 Task: Create a due date automation trigger when advanced on, on the tuesday after a card is due add fields without custom field "Resume" set to a date less than 1 days from now at 11:00 AM.
Action: Mouse moved to (1043, 317)
Screenshot: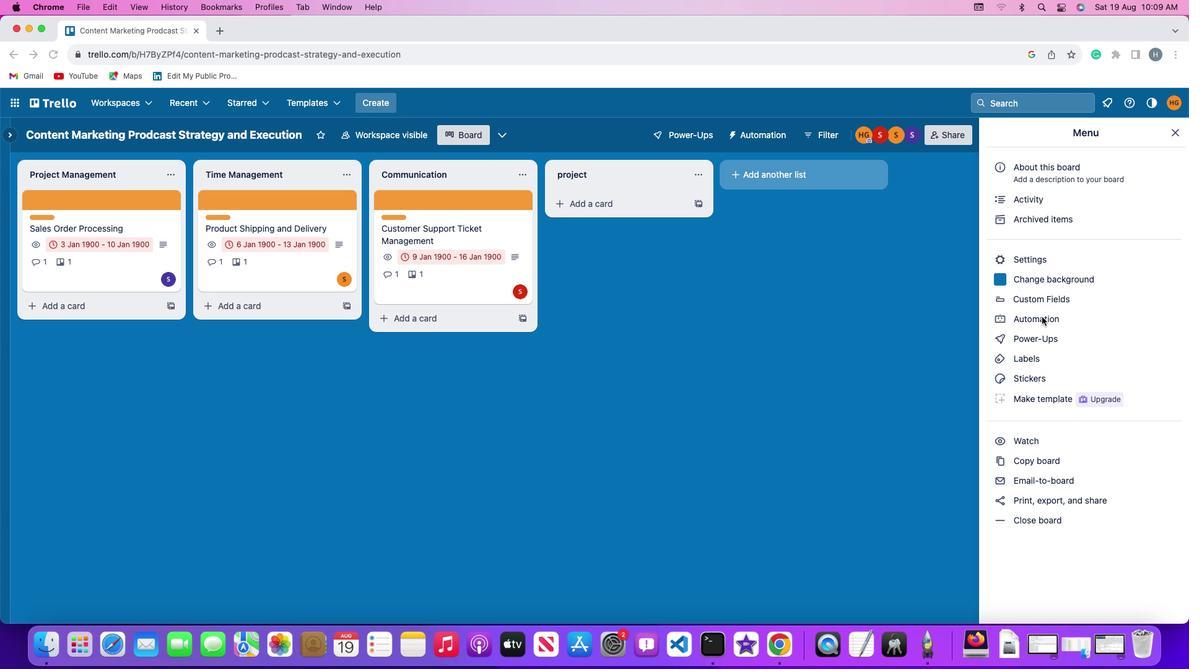 
Action: Mouse pressed left at (1043, 317)
Screenshot: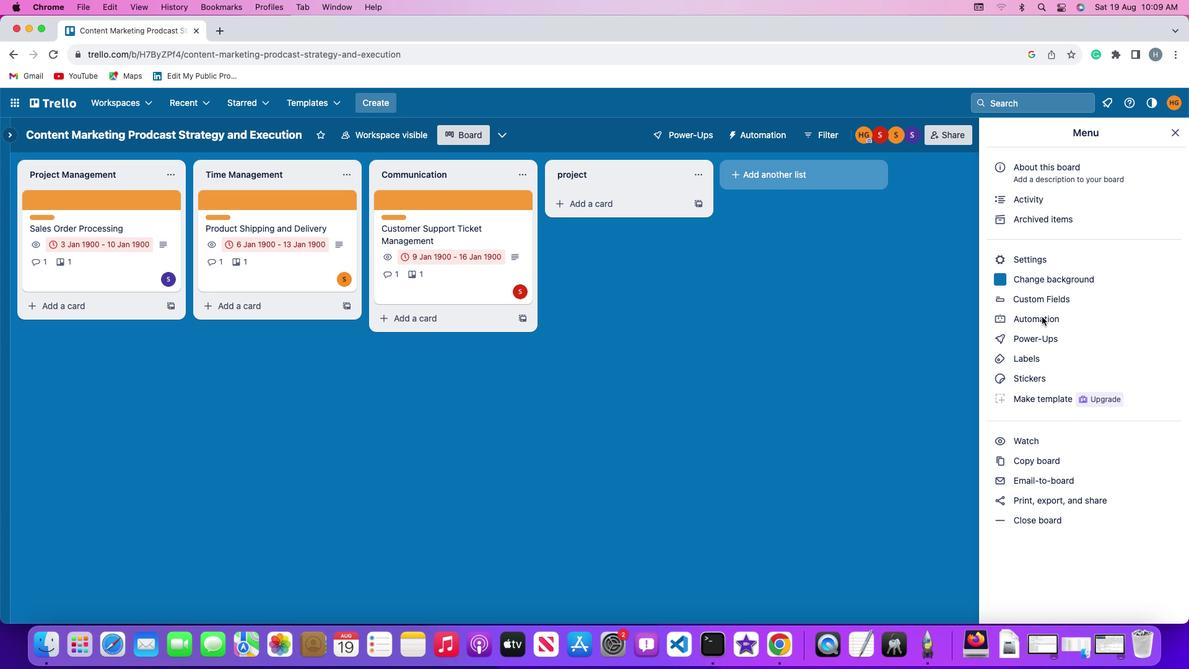 
Action: Mouse pressed left at (1043, 317)
Screenshot: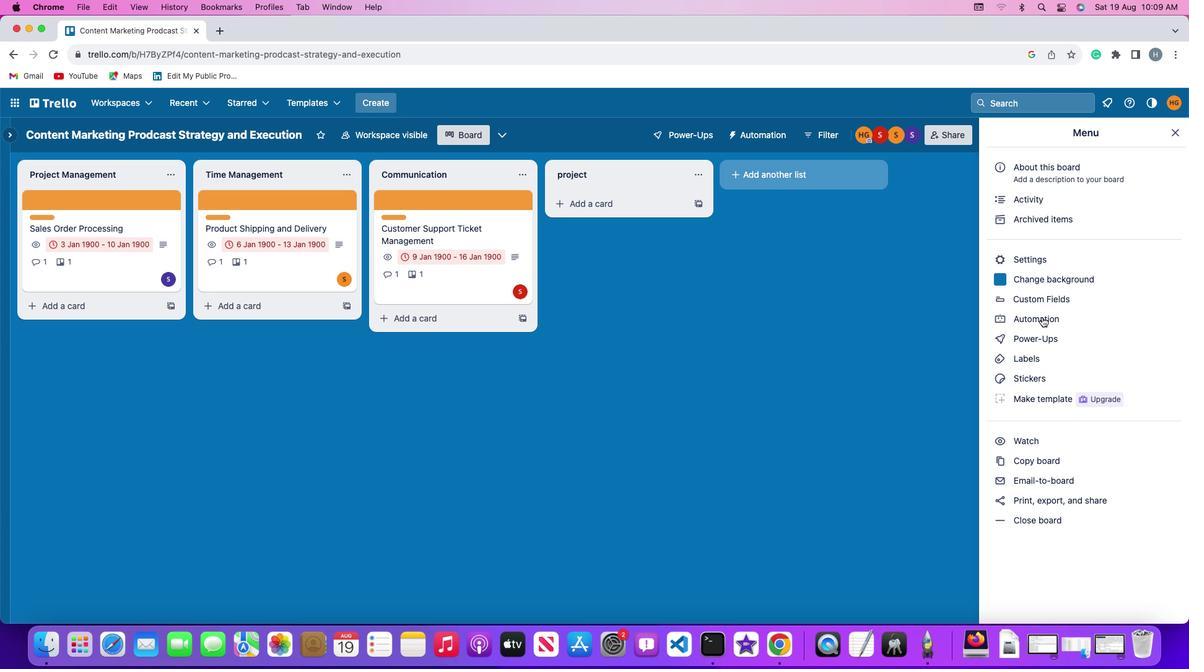 
Action: Mouse moved to (77, 299)
Screenshot: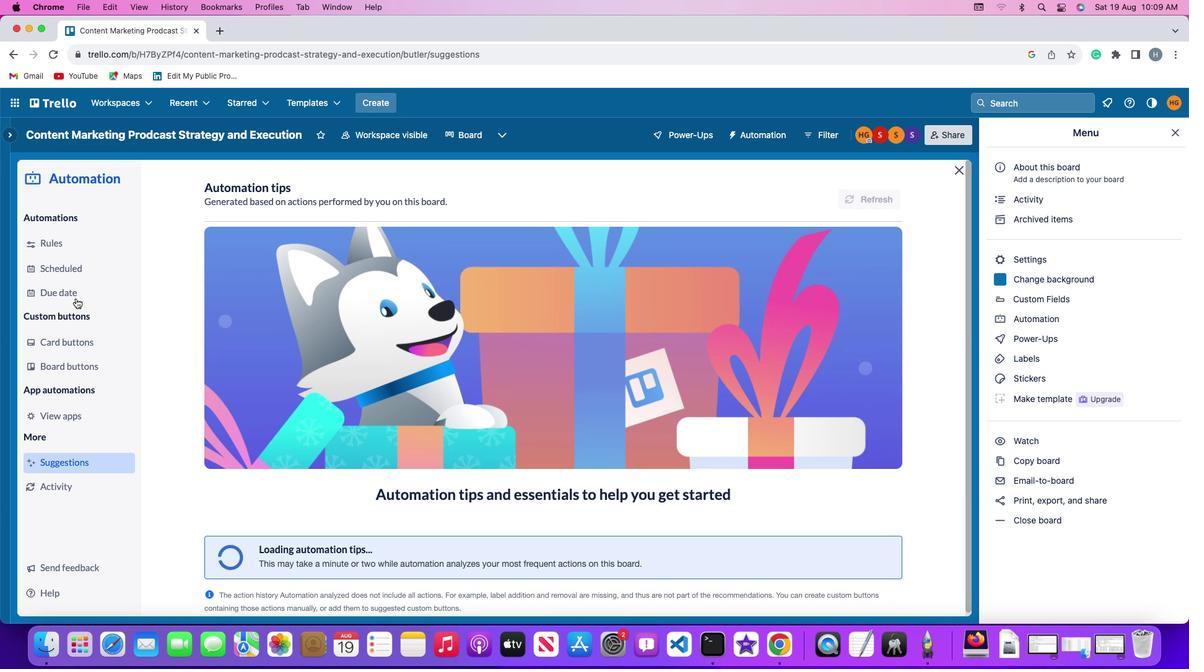 
Action: Mouse pressed left at (77, 299)
Screenshot: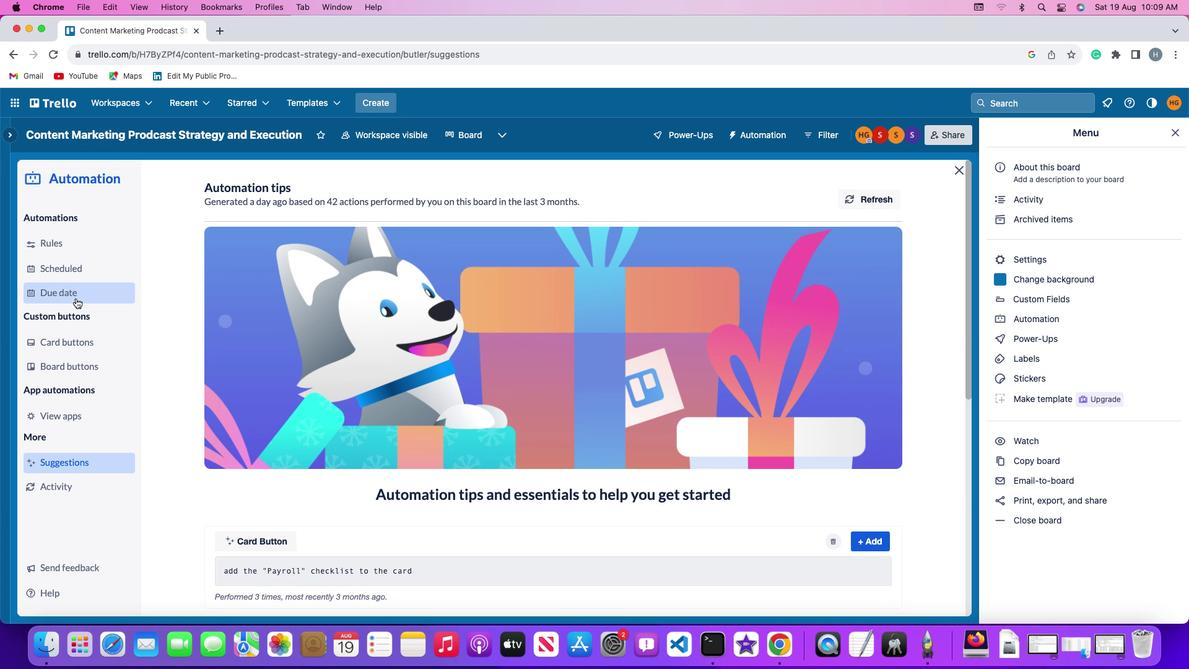 
Action: Mouse moved to (809, 193)
Screenshot: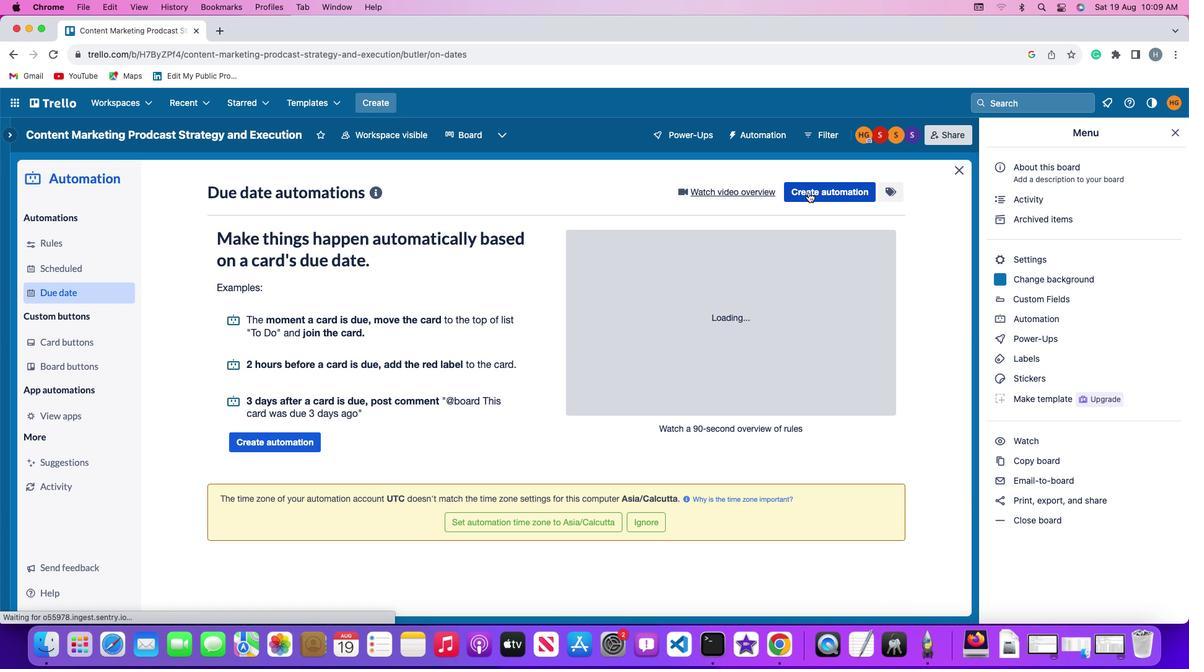 
Action: Mouse pressed left at (809, 193)
Screenshot: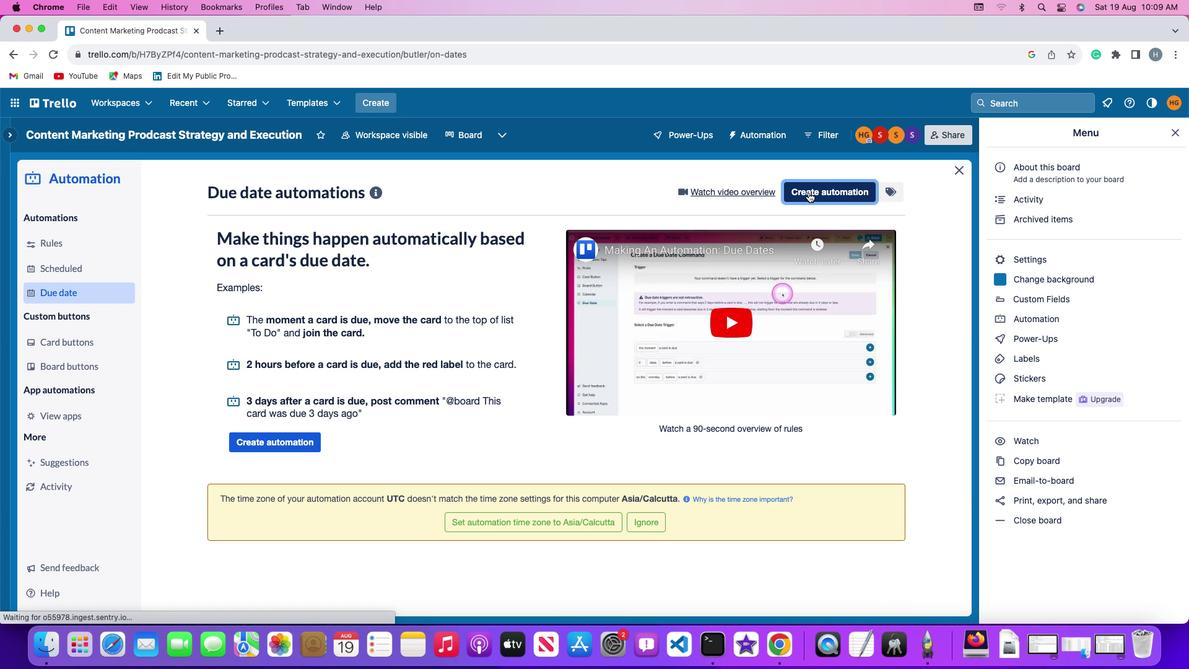 
Action: Mouse moved to (241, 311)
Screenshot: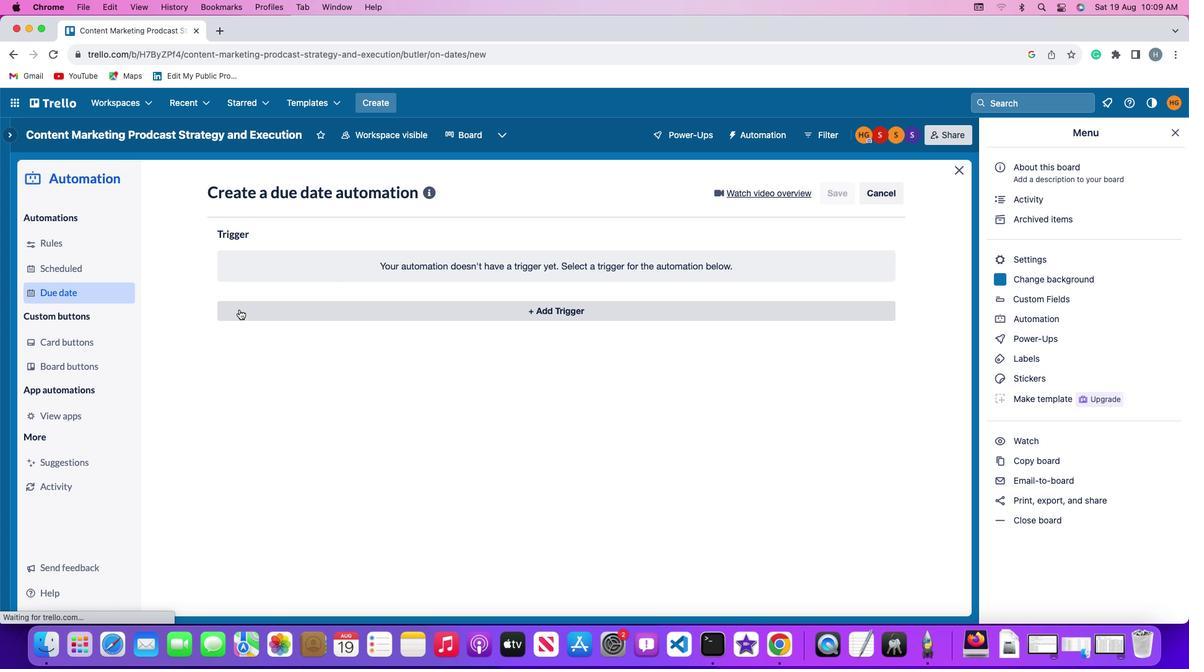 
Action: Mouse pressed left at (241, 311)
Screenshot: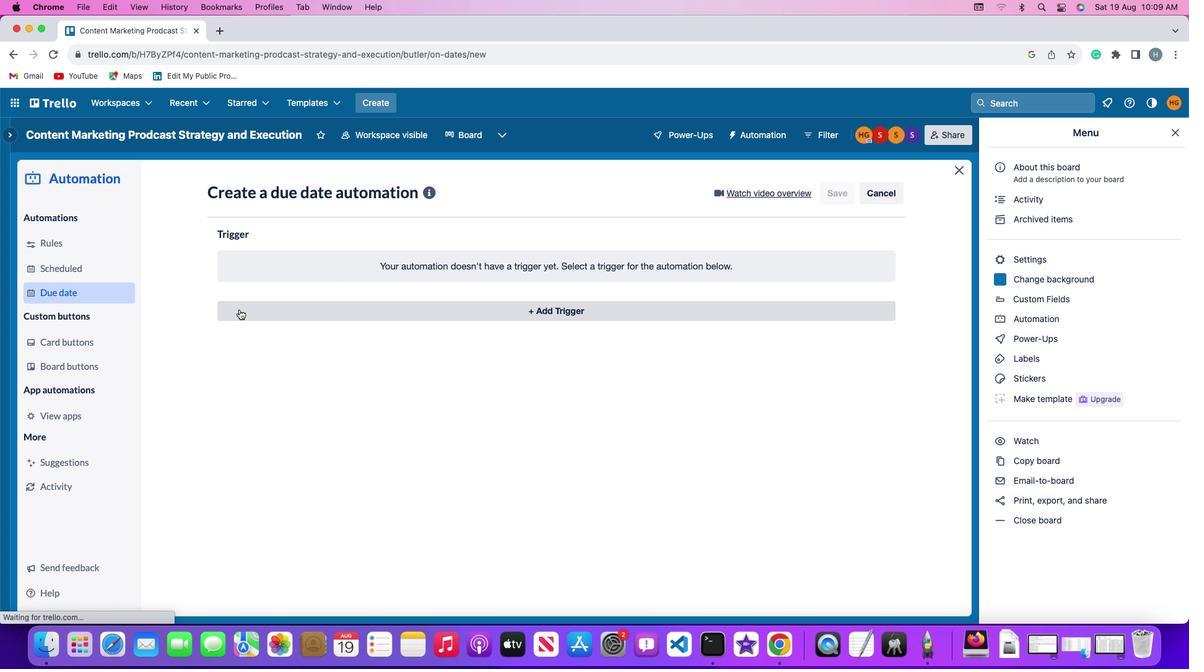 
Action: Mouse moved to (270, 540)
Screenshot: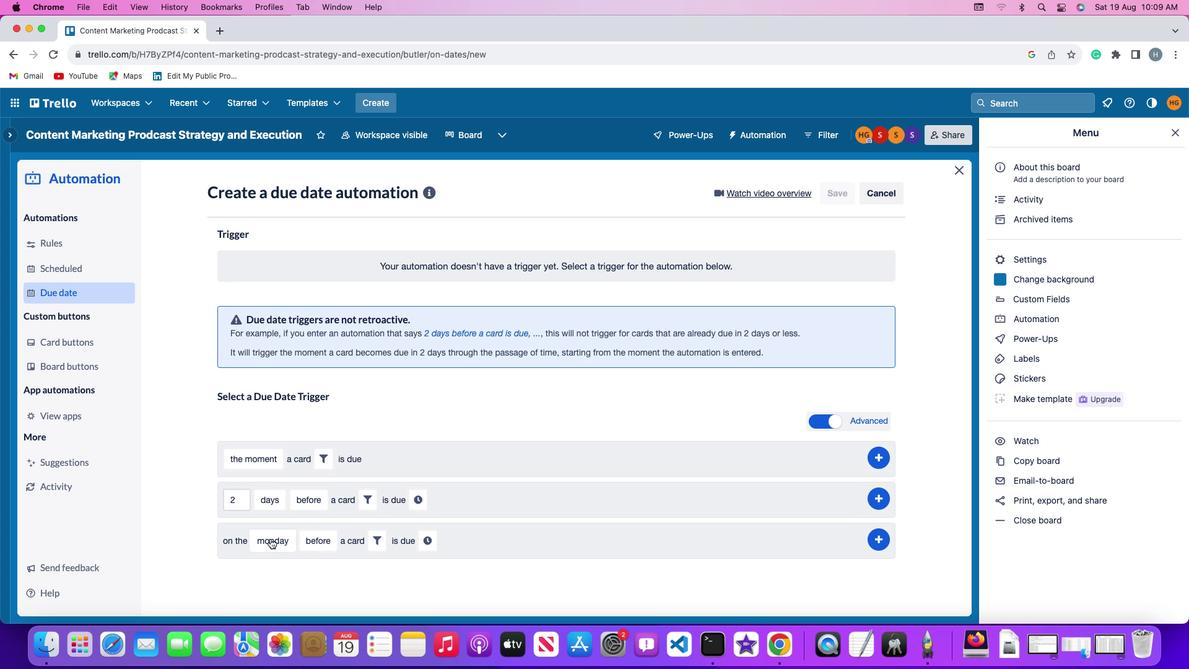 
Action: Mouse pressed left at (270, 540)
Screenshot: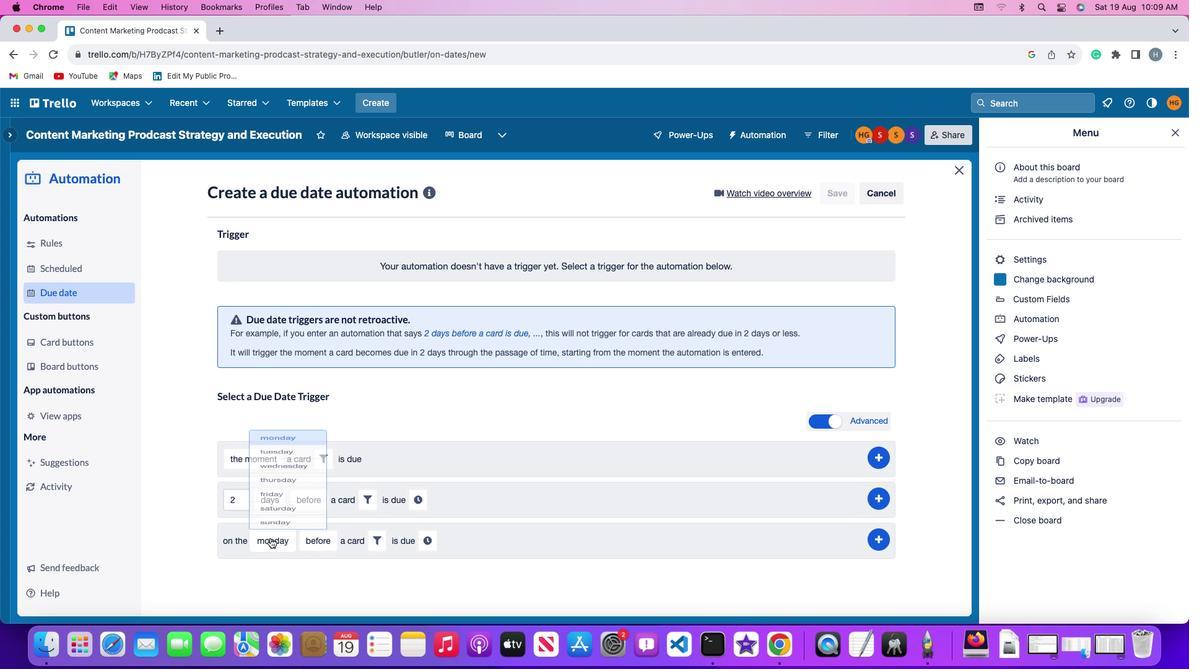 
Action: Mouse moved to (296, 400)
Screenshot: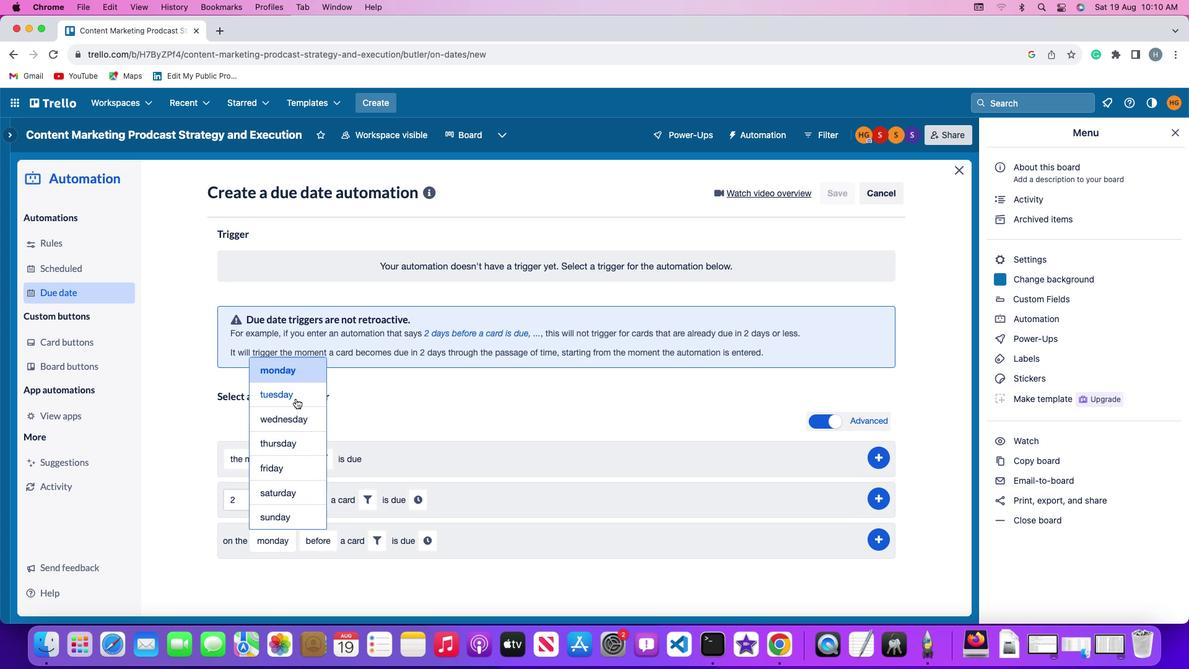 
Action: Mouse pressed left at (296, 400)
Screenshot: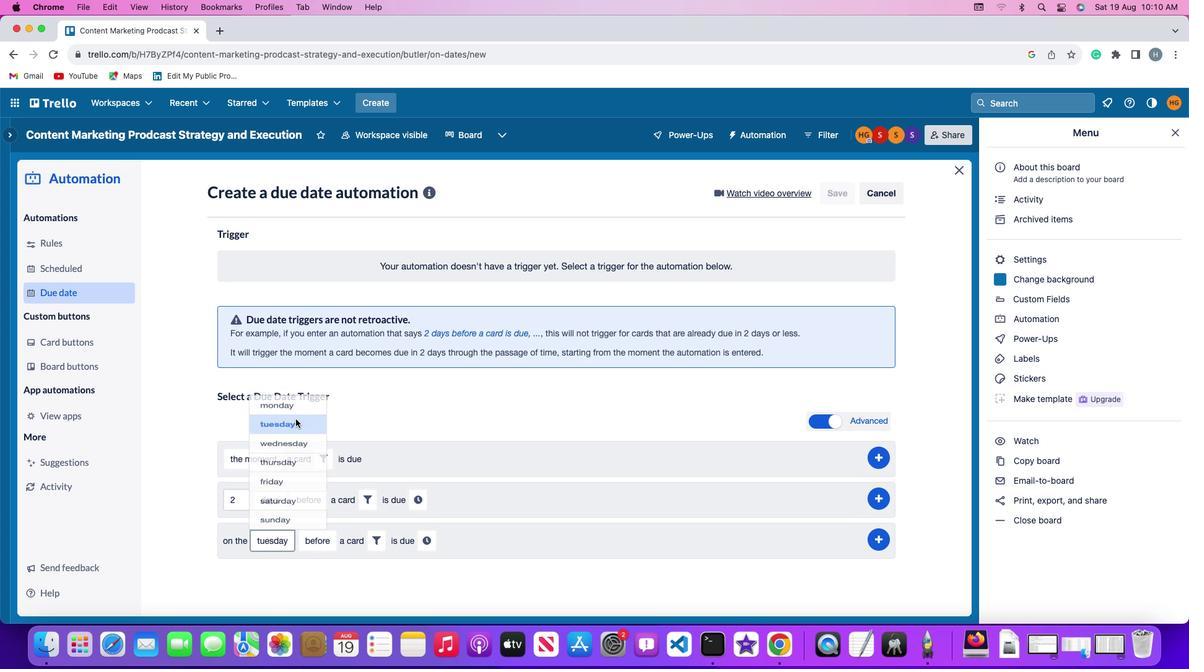 
Action: Mouse moved to (313, 536)
Screenshot: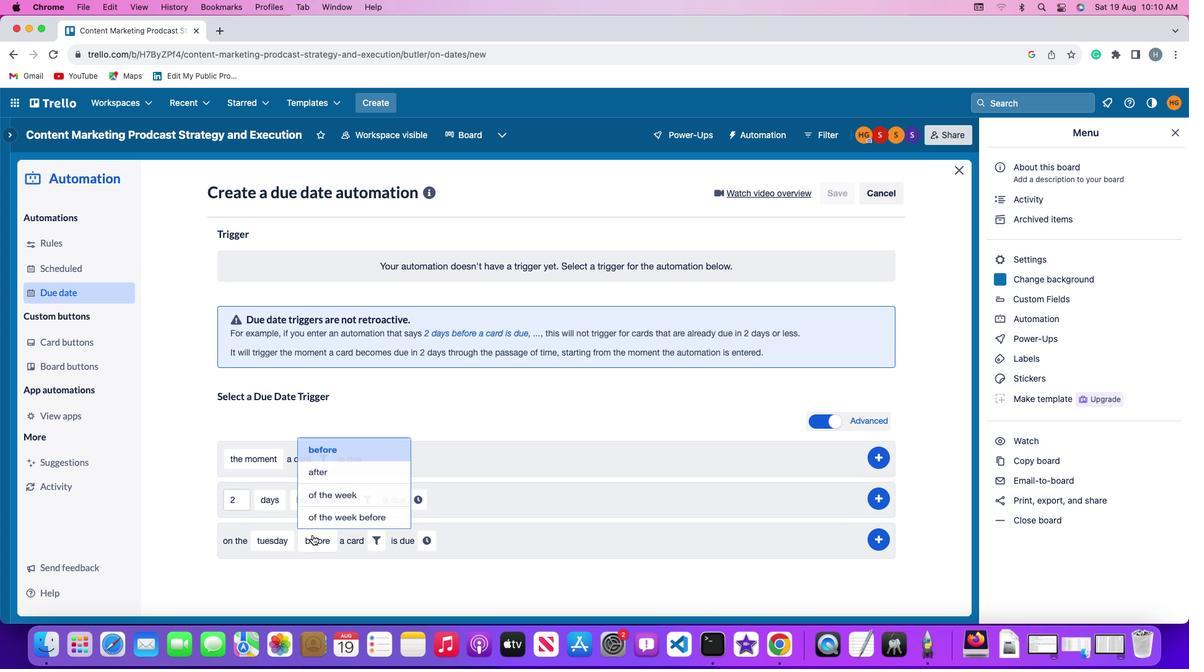 
Action: Mouse pressed left at (313, 536)
Screenshot: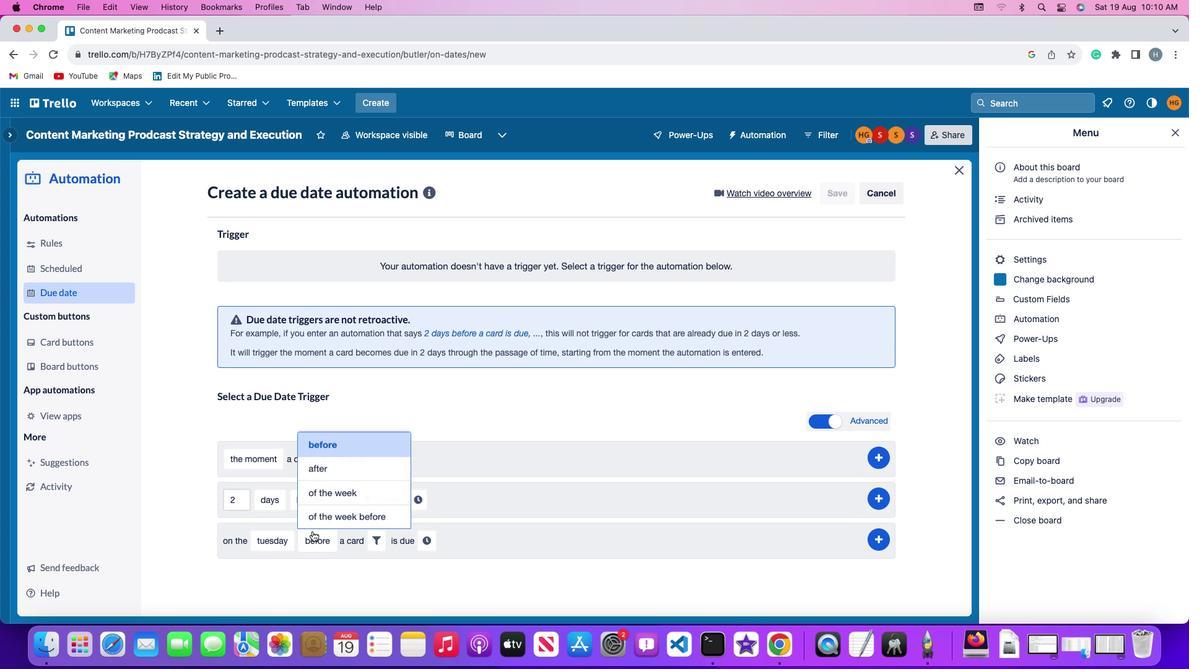 
Action: Mouse moved to (337, 469)
Screenshot: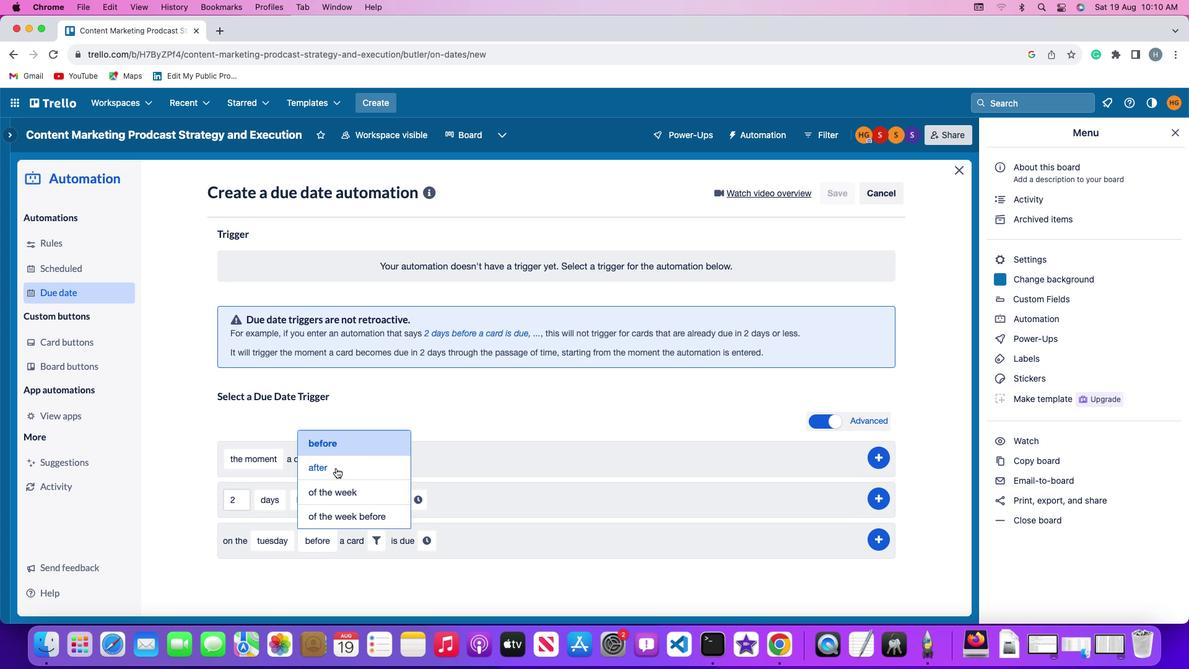 
Action: Mouse pressed left at (337, 469)
Screenshot: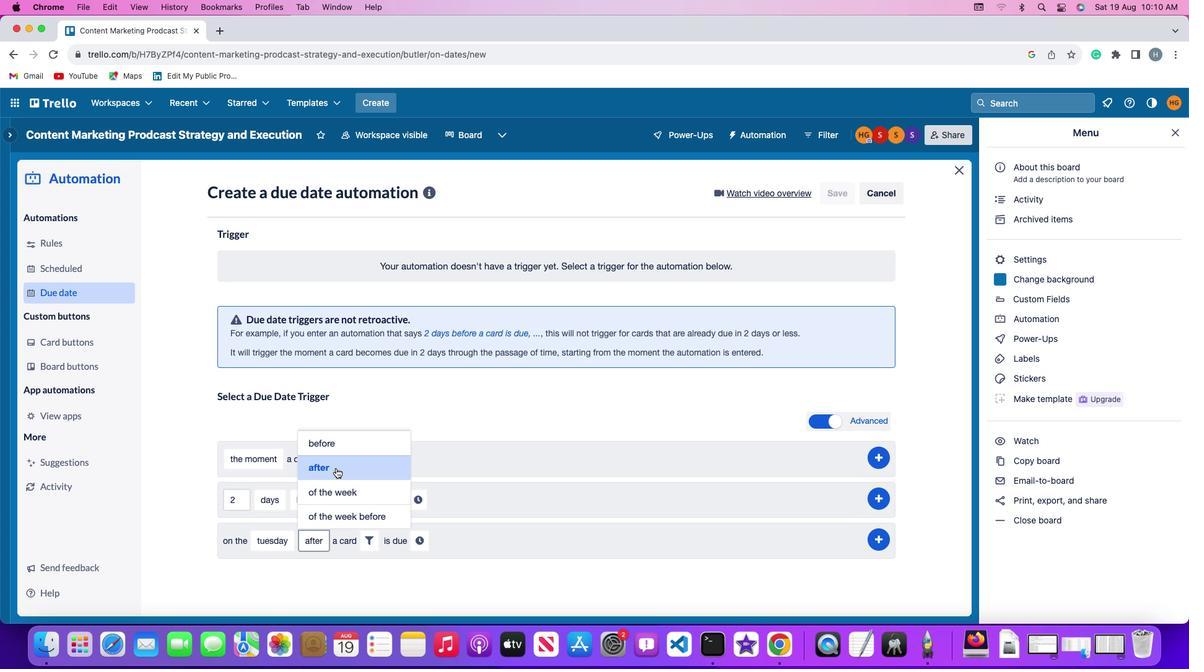 
Action: Mouse moved to (378, 539)
Screenshot: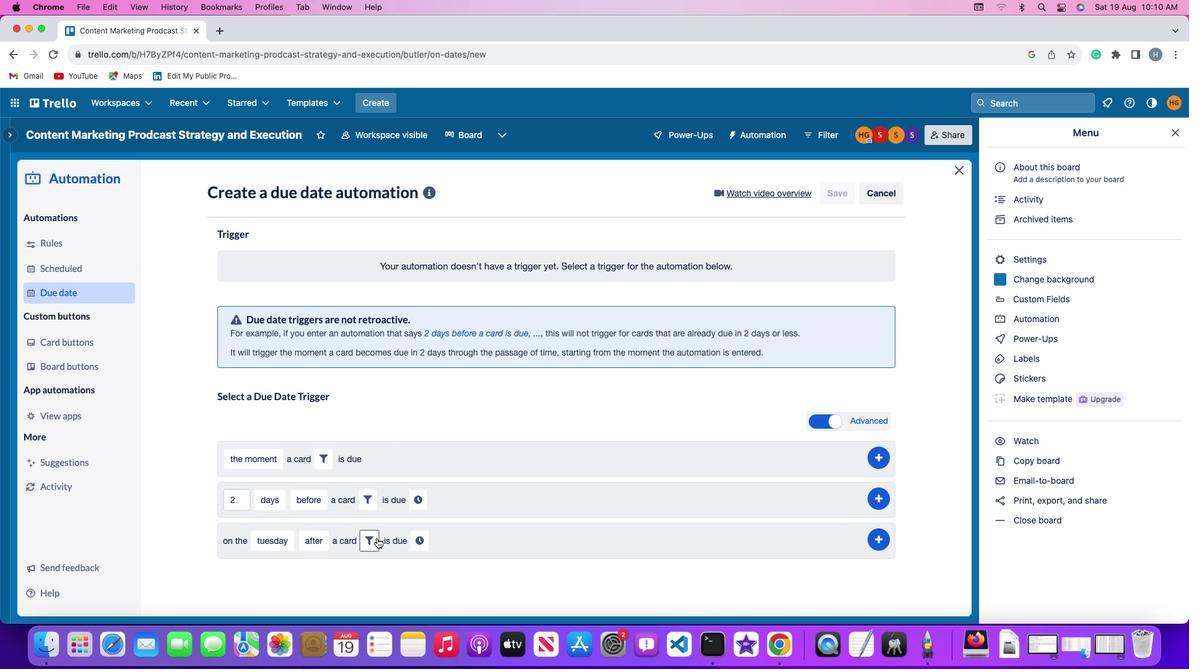 
Action: Mouse pressed left at (378, 539)
Screenshot: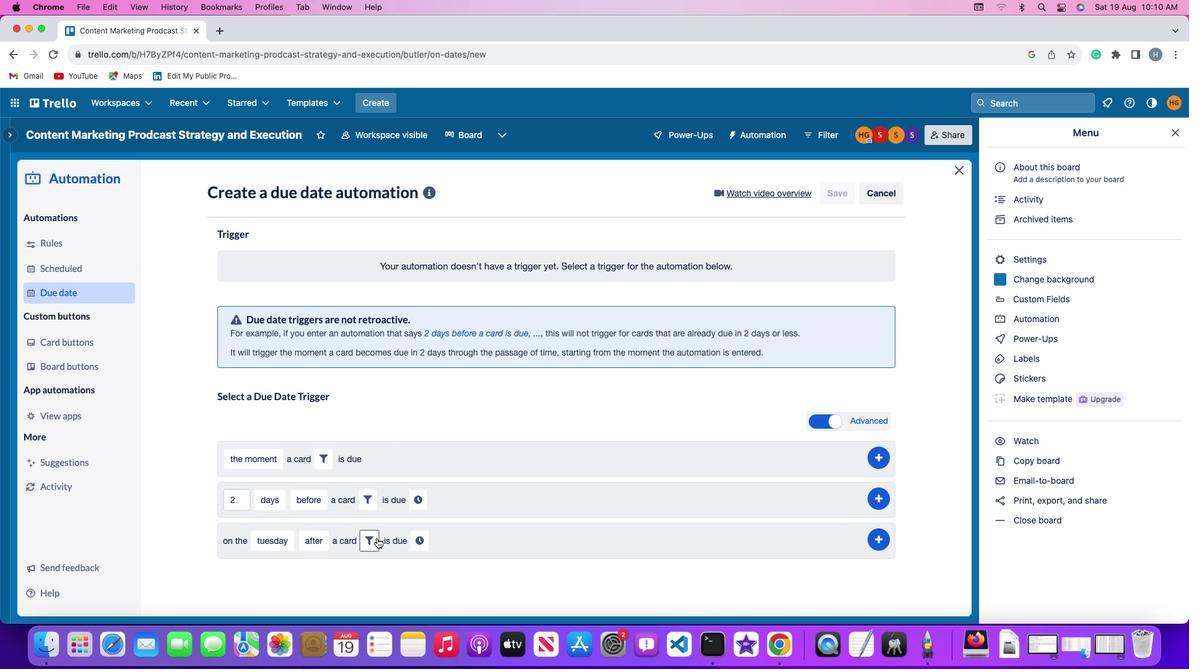 
Action: Mouse moved to (558, 584)
Screenshot: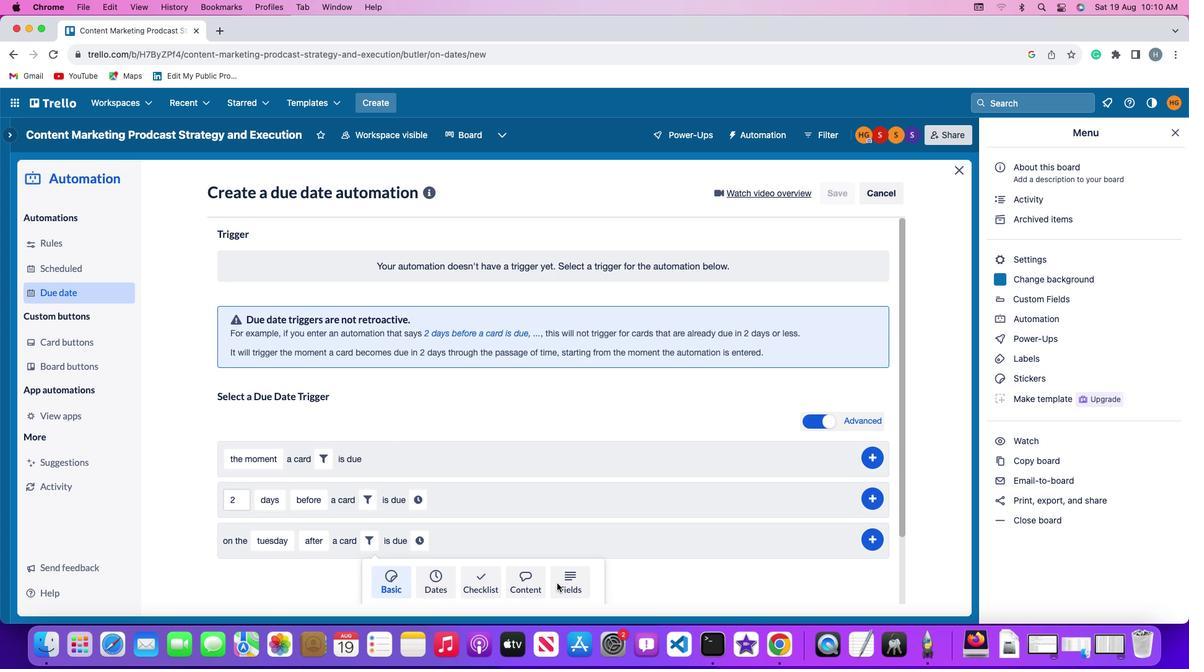 
Action: Mouse pressed left at (558, 584)
Screenshot: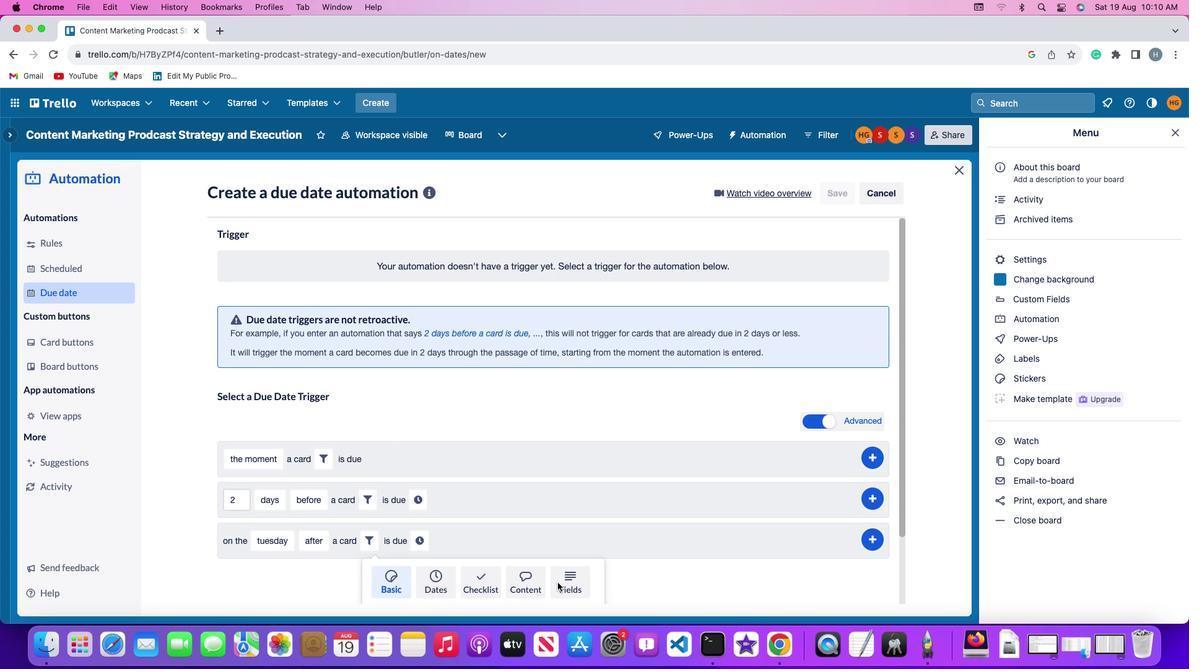 
Action: Mouse moved to (335, 576)
Screenshot: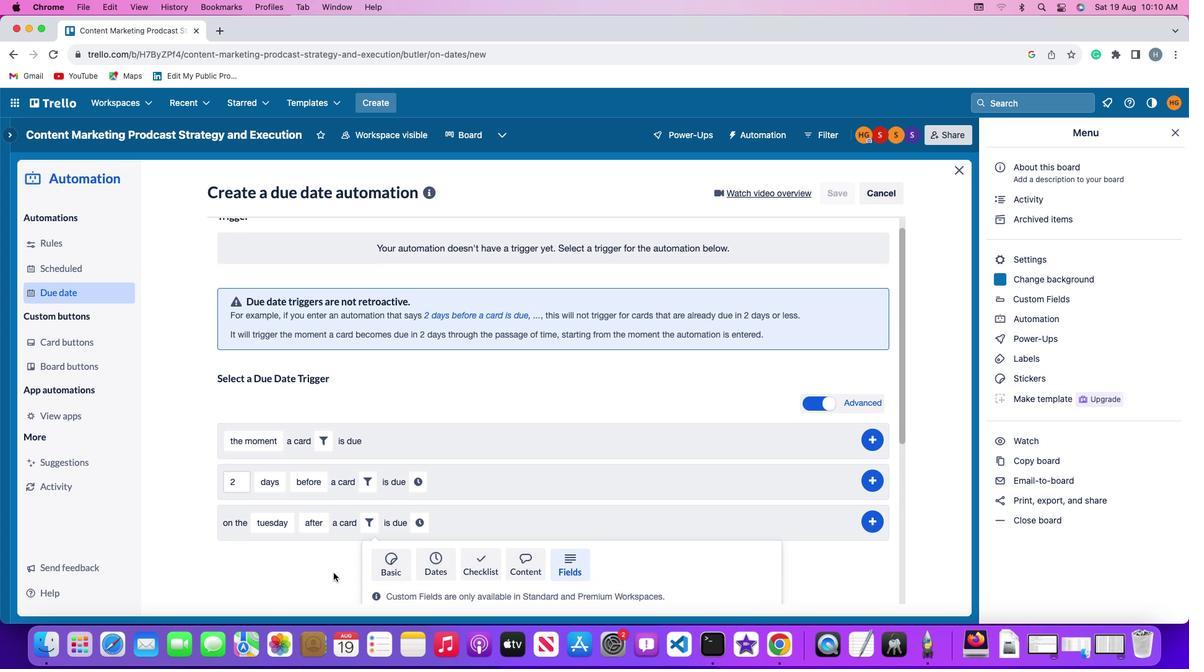 
Action: Mouse scrolled (335, 576) with delta (1, 0)
Screenshot: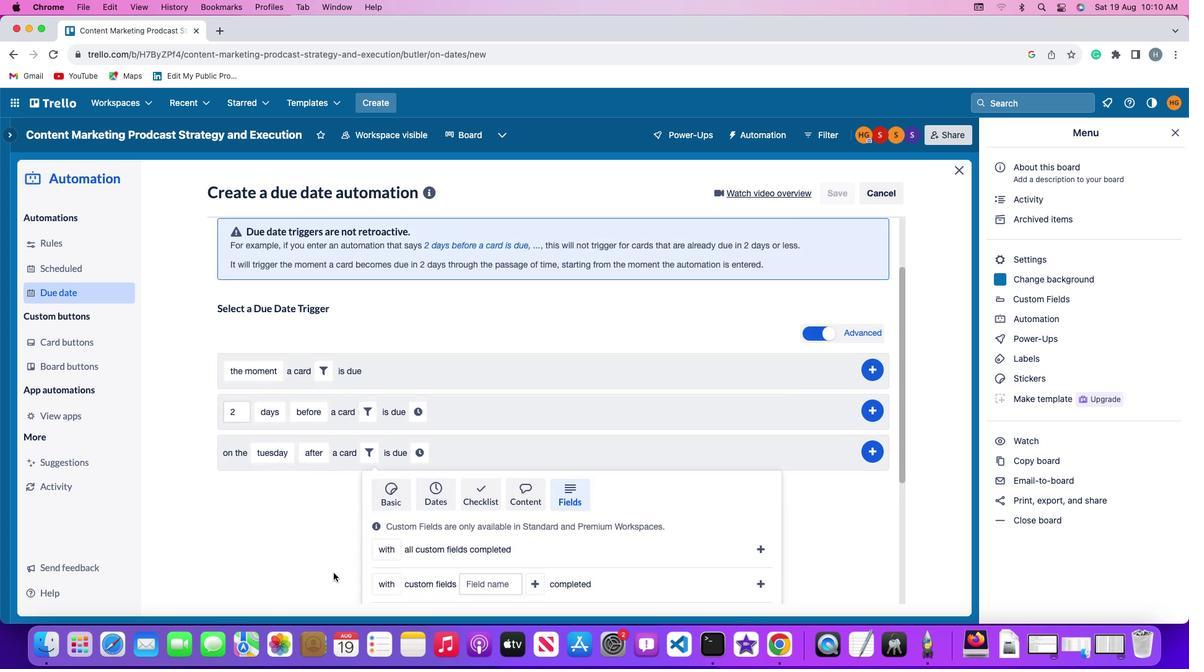 
Action: Mouse scrolled (335, 576) with delta (1, 0)
Screenshot: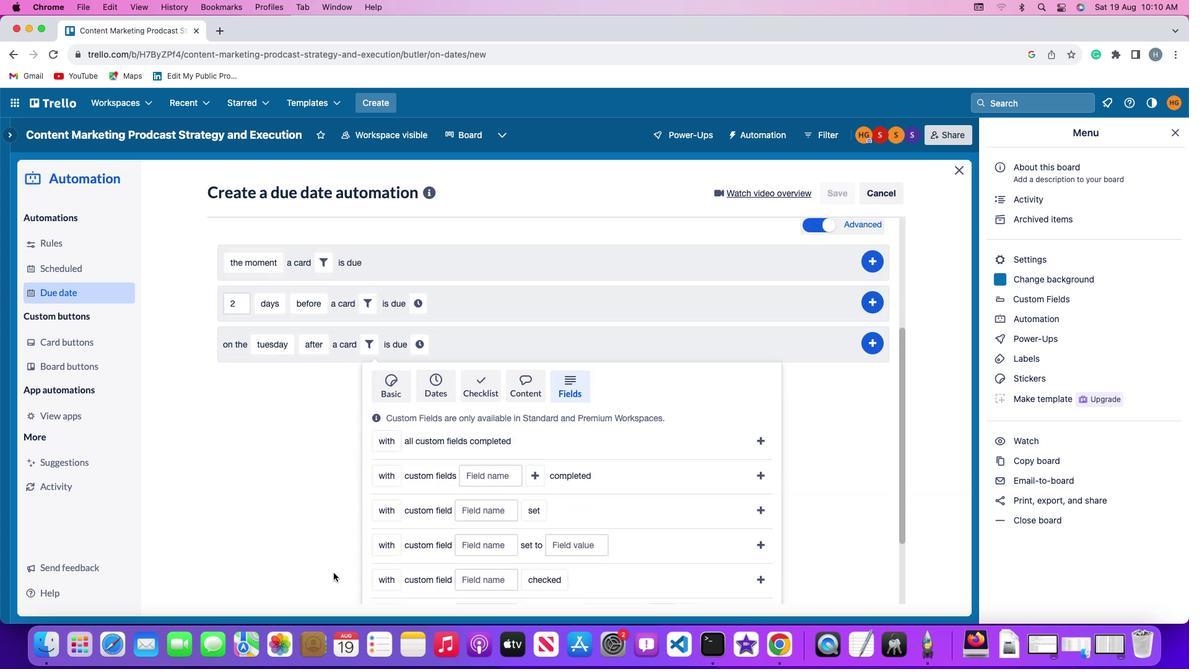 
Action: Mouse moved to (335, 575)
Screenshot: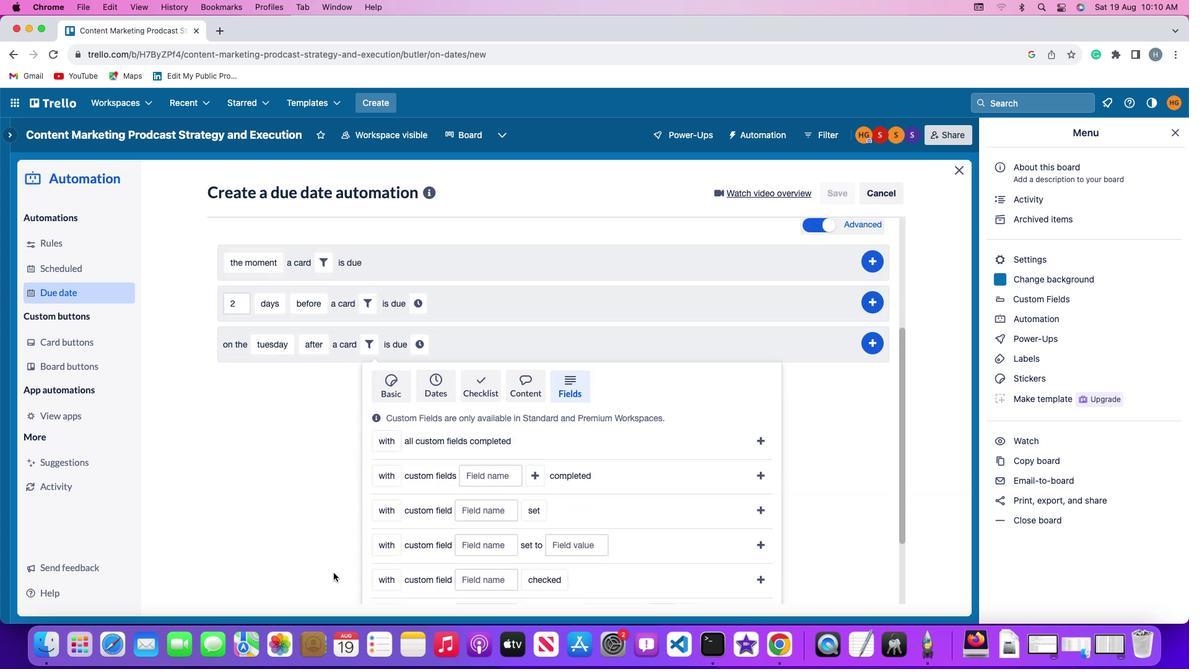 
Action: Mouse scrolled (335, 575) with delta (1, 0)
Screenshot: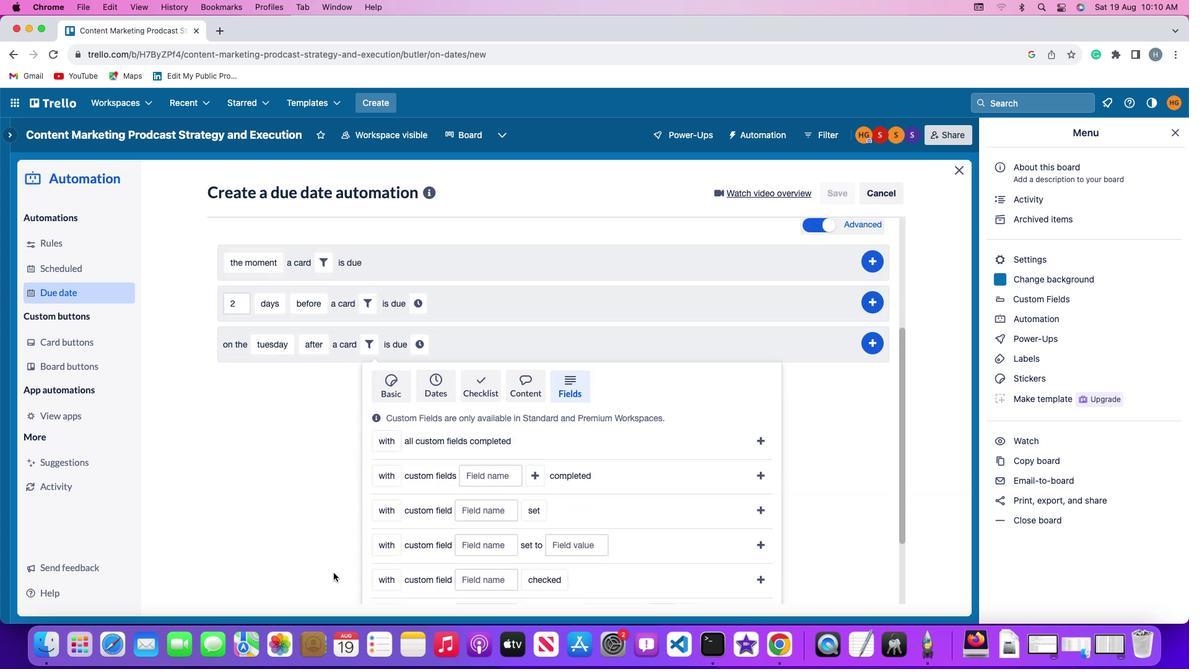 
Action: Mouse moved to (335, 575)
Screenshot: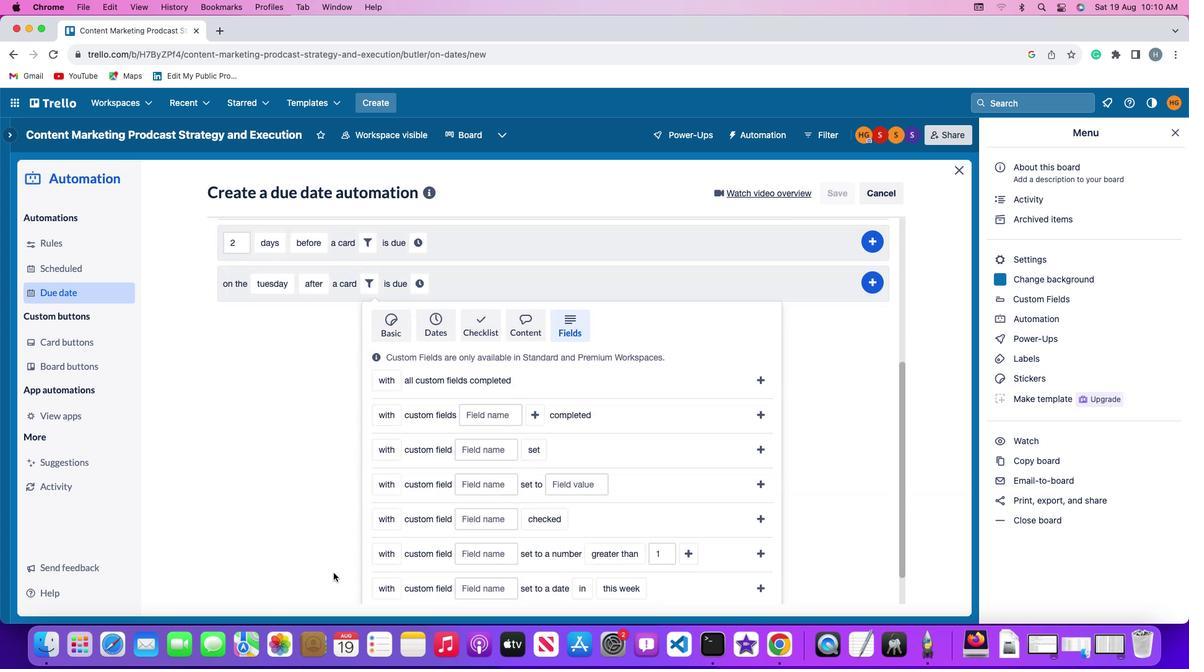 
Action: Mouse scrolled (335, 575) with delta (1, -1)
Screenshot: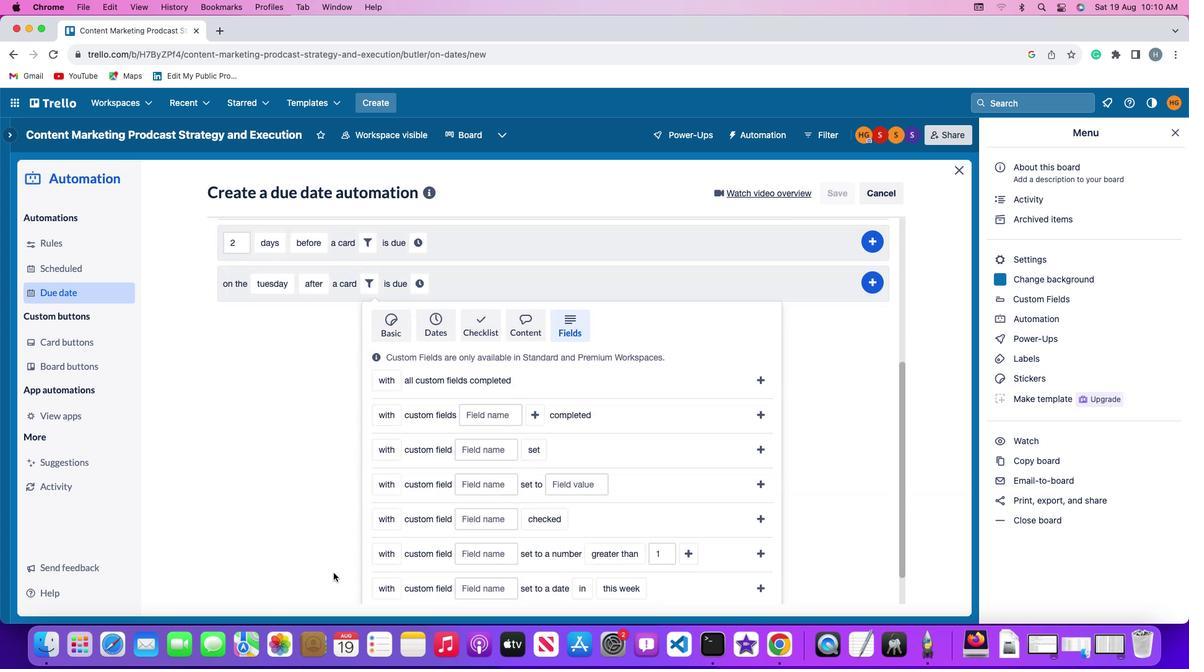 
Action: Mouse moved to (335, 573)
Screenshot: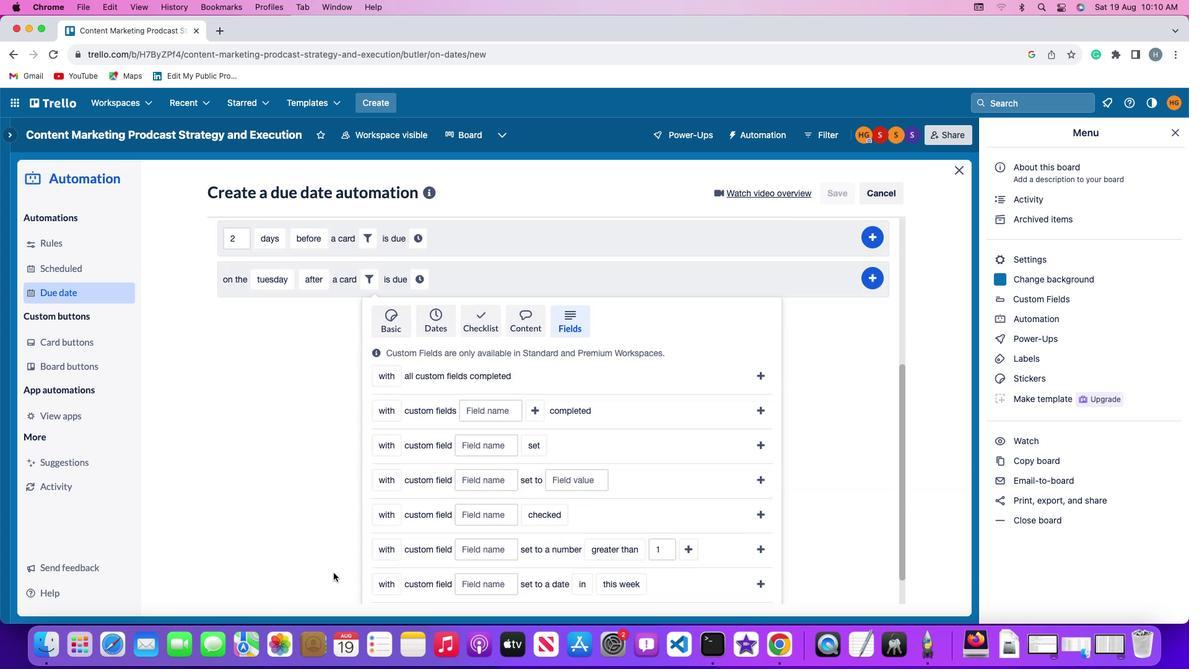 
Action: Mouse scrolled (335, 573) with delta (1, 0)
Screenshot: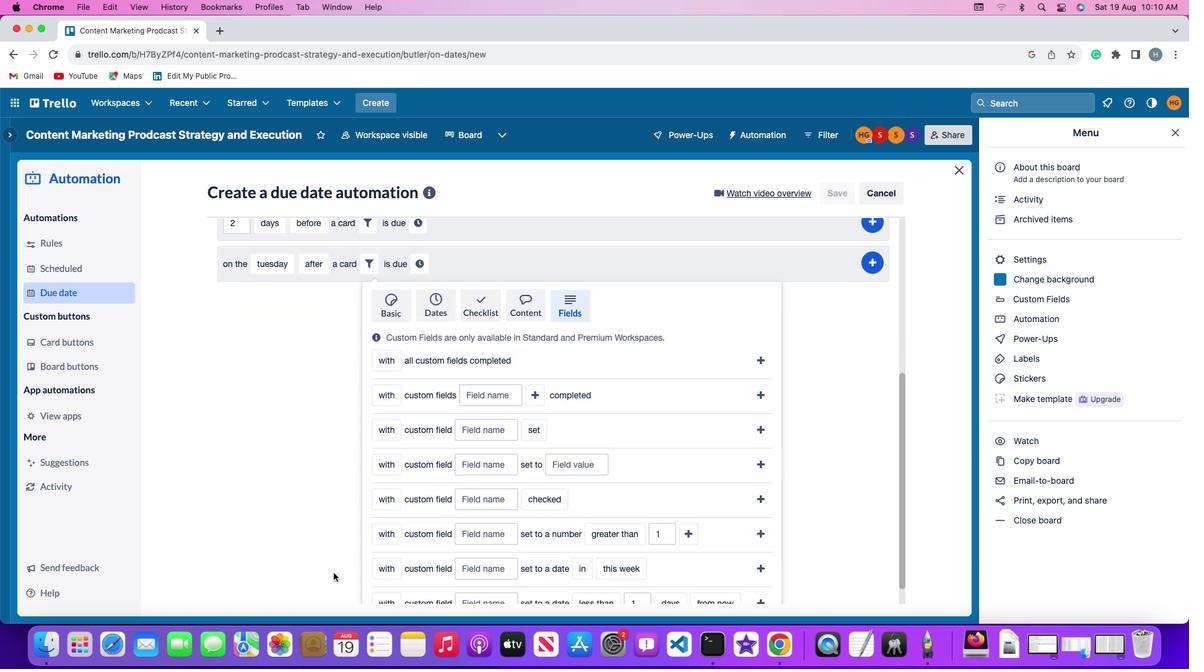 
Action: Mouse scrolled (335, 573) with delta (1, 0)
Screenshot: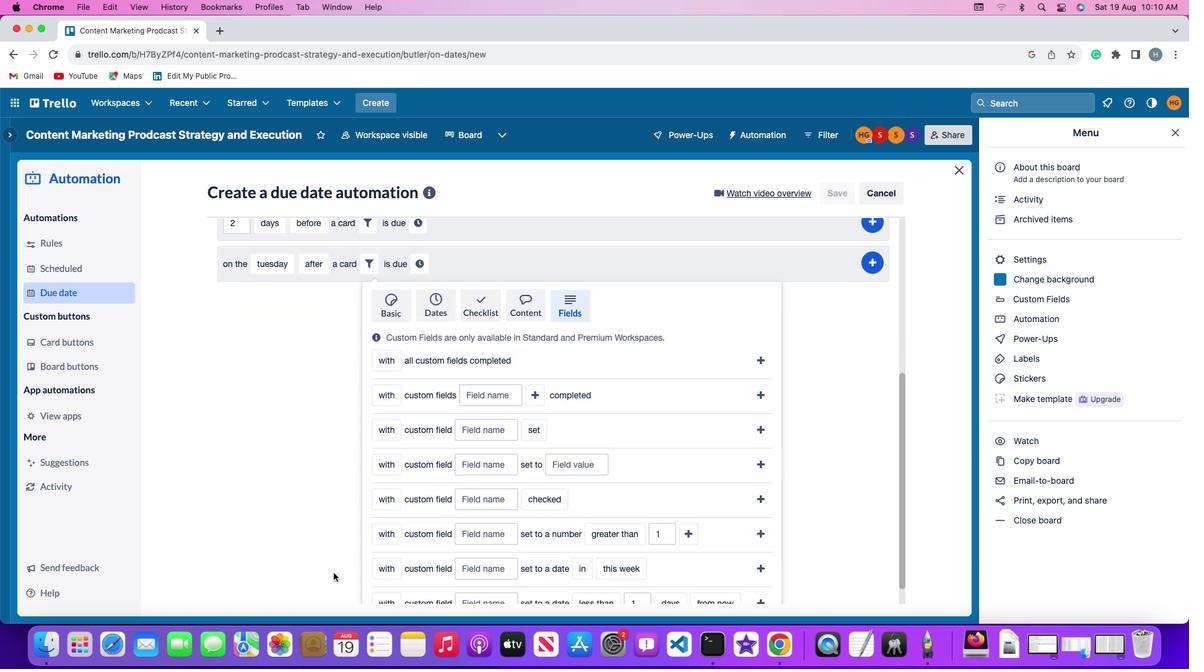 
Action: Mouse scrolled (335, 573) with delta (1, 0)
Screenshot: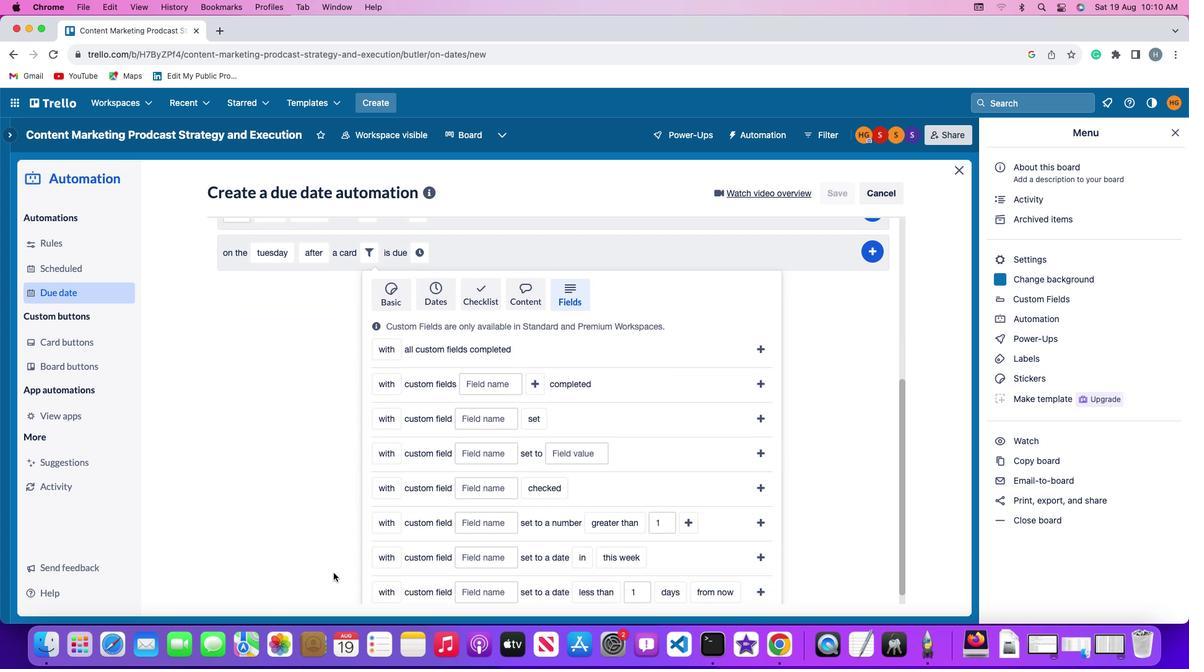 
Action: Mouse scrolled (335, 573) with delta (1, -1)
Screenshot: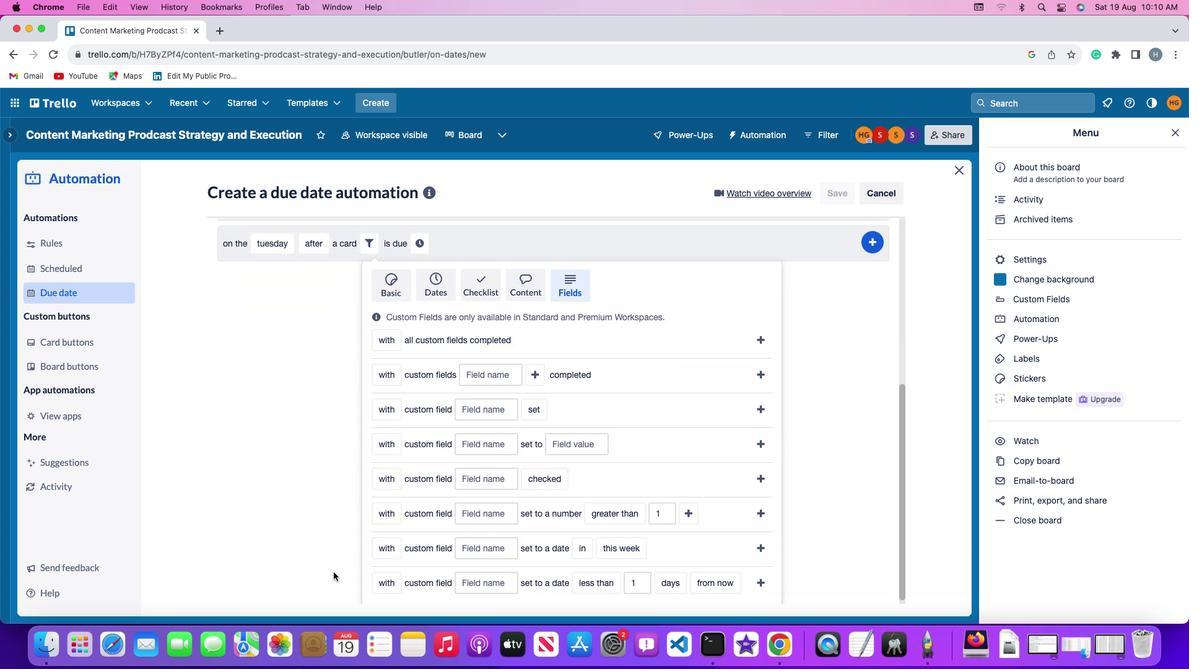 
Action: Mouse scrolled (335, 573) with delta (1, -1)
Screenshot: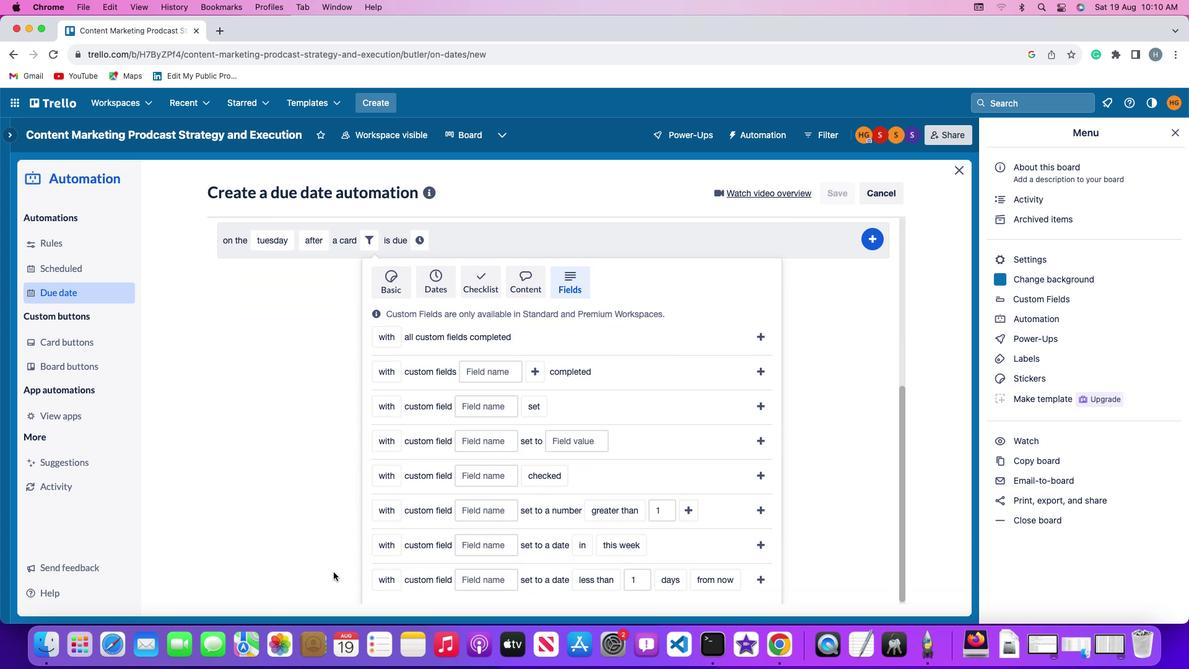 
Action: Mouse moved to (330, 571)
Screenshot: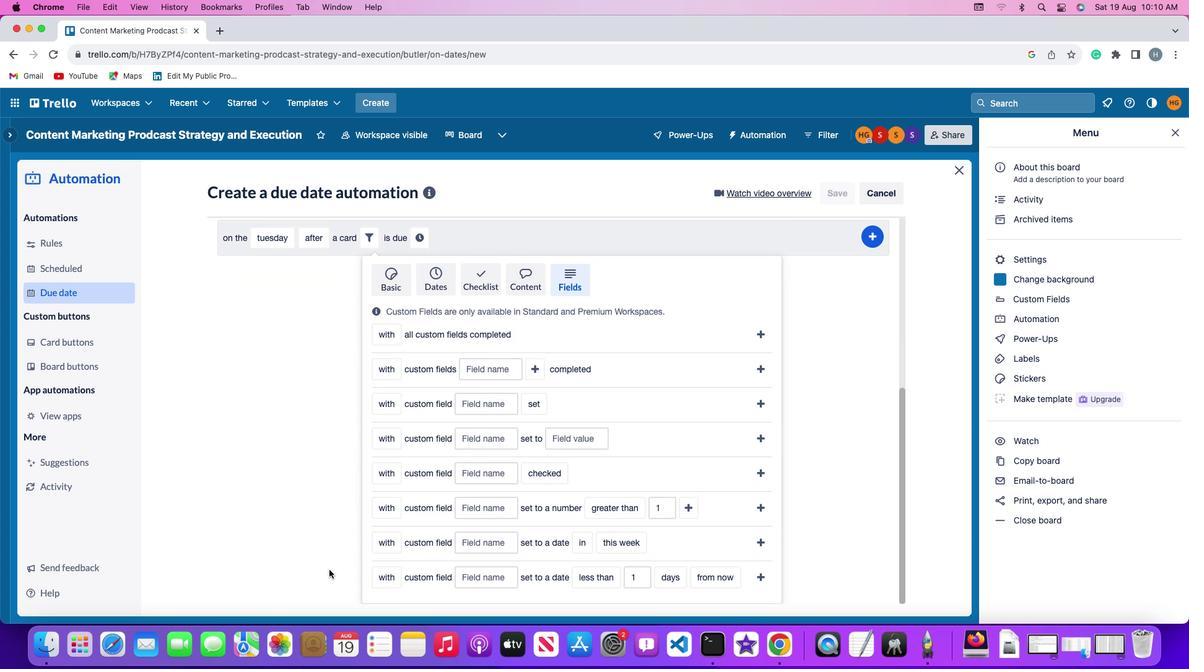 
Action: Mouse scrolled (330, 571) with delta (1, 0)
Screenshot: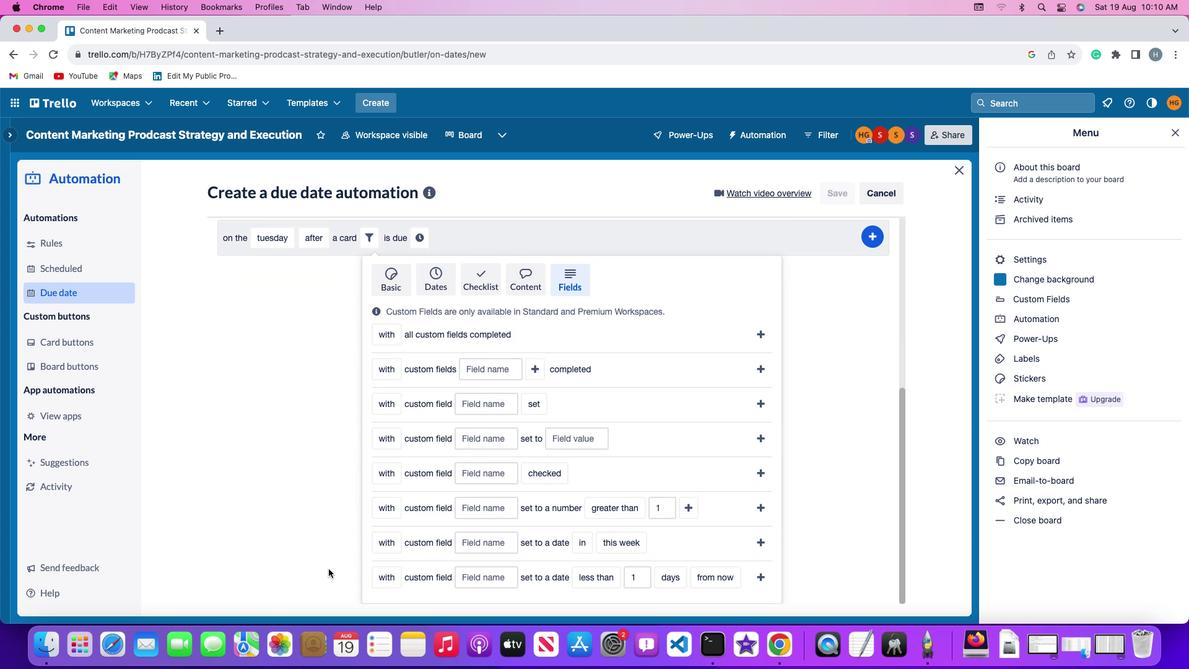 
Action: Mouse scrolled (330, 571) with delta (1, 0)
Screenshot: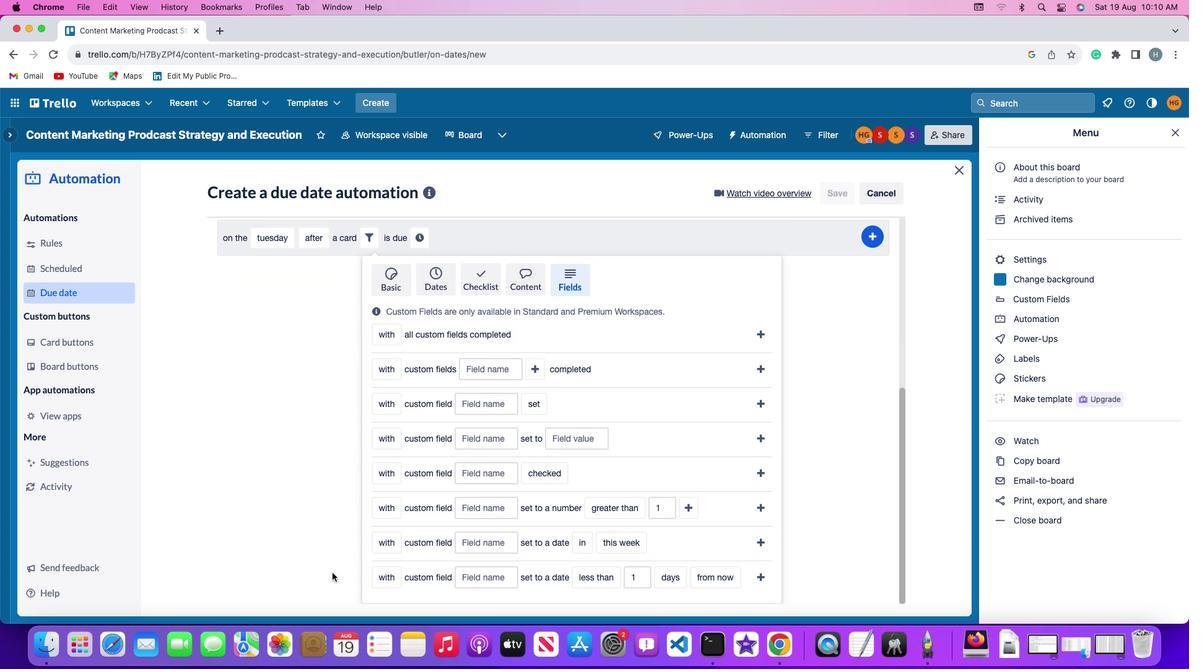 
Action: Mouse moved to (330, 571)
Screenshot: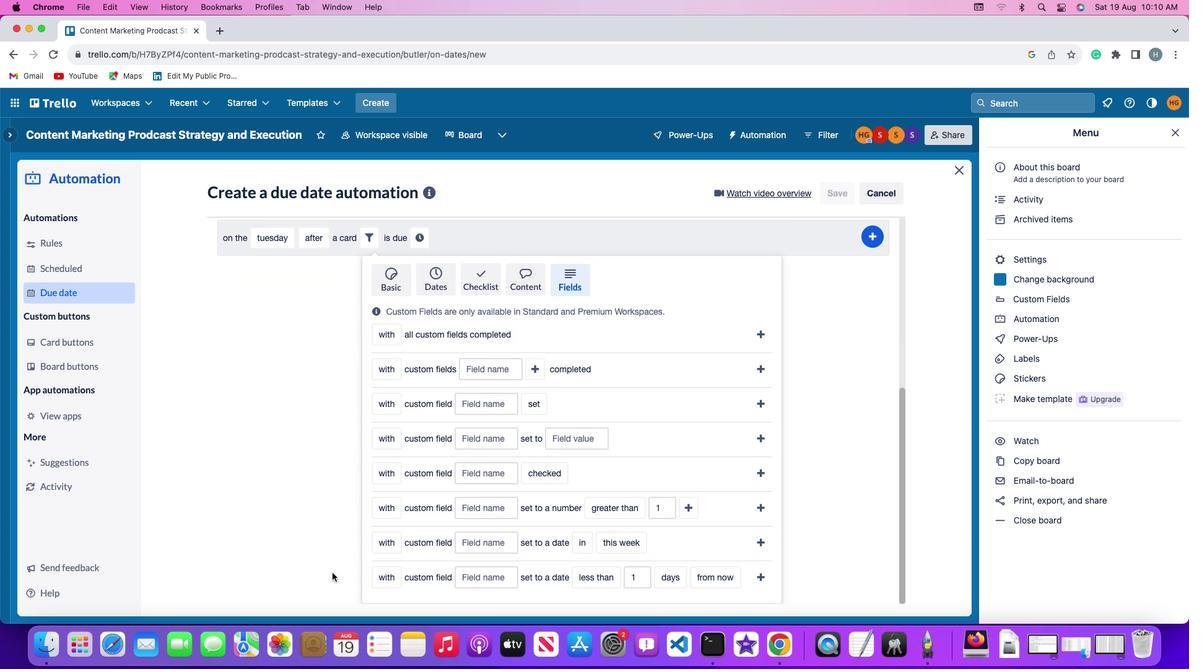 
Action: Mouse scrolled (330, 571) with delta (1, 0)
Screenshot: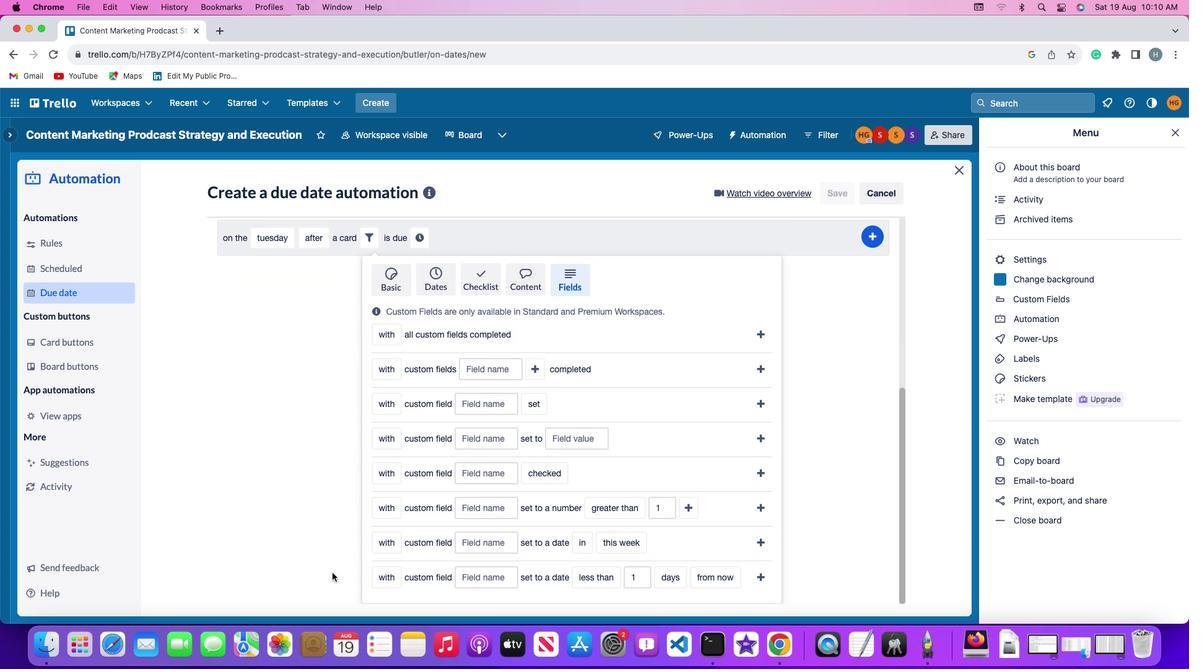 
Action: Mouse moved to (376, 576)
Screenshot: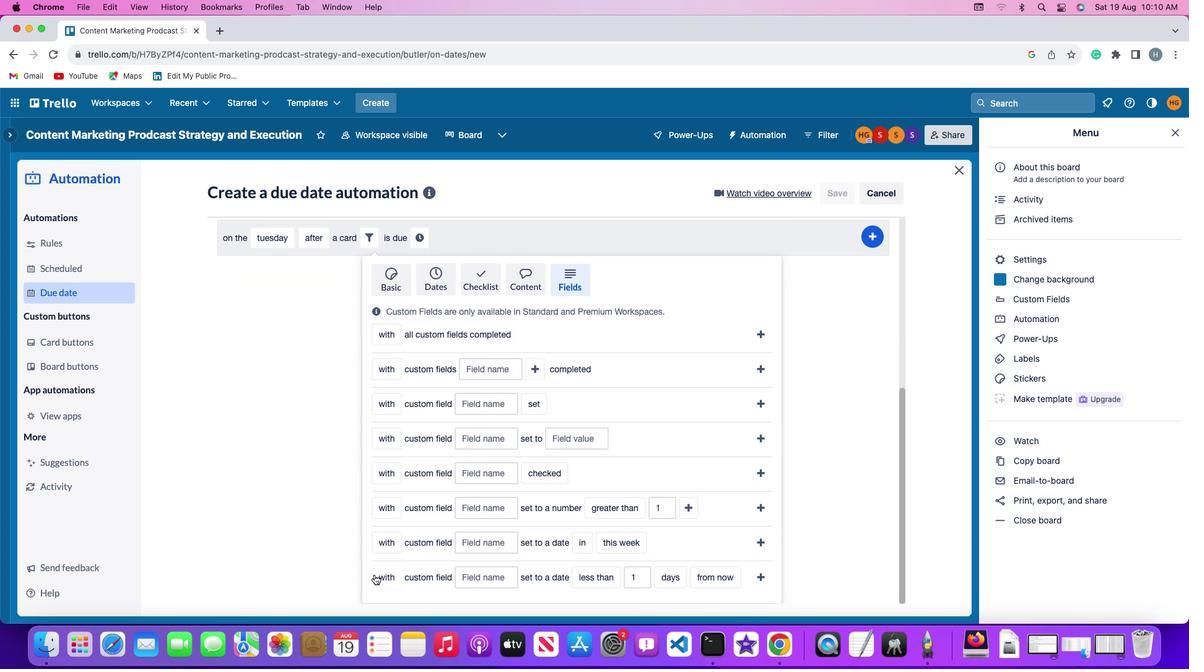 
Action: Mouse pressed left at (376, 576)
Screenshot: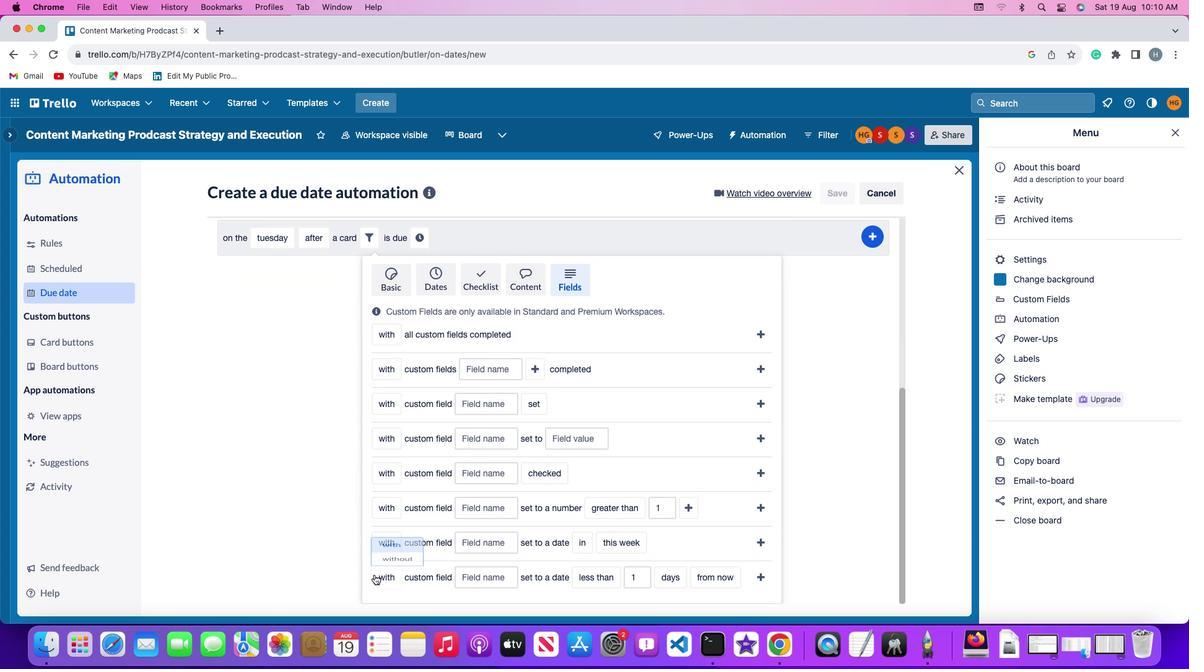 
Action: Mouse moved to (384, 556)
Screenshot: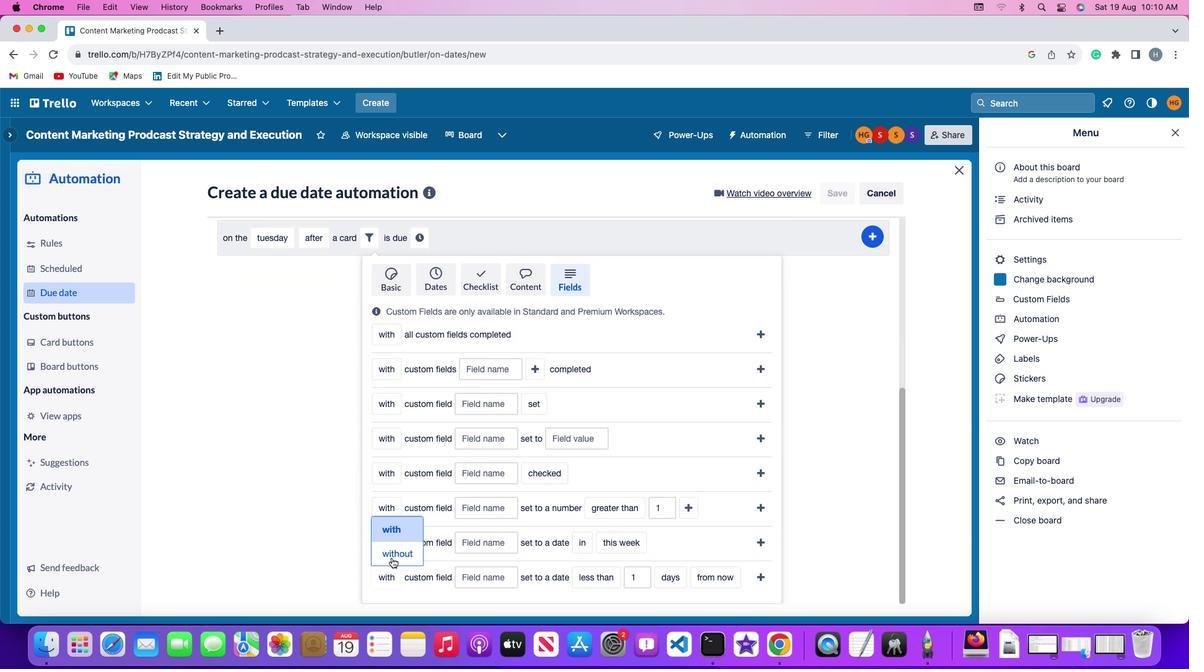 
Action: Mouse pressed left at (384, 556)
Screenshot: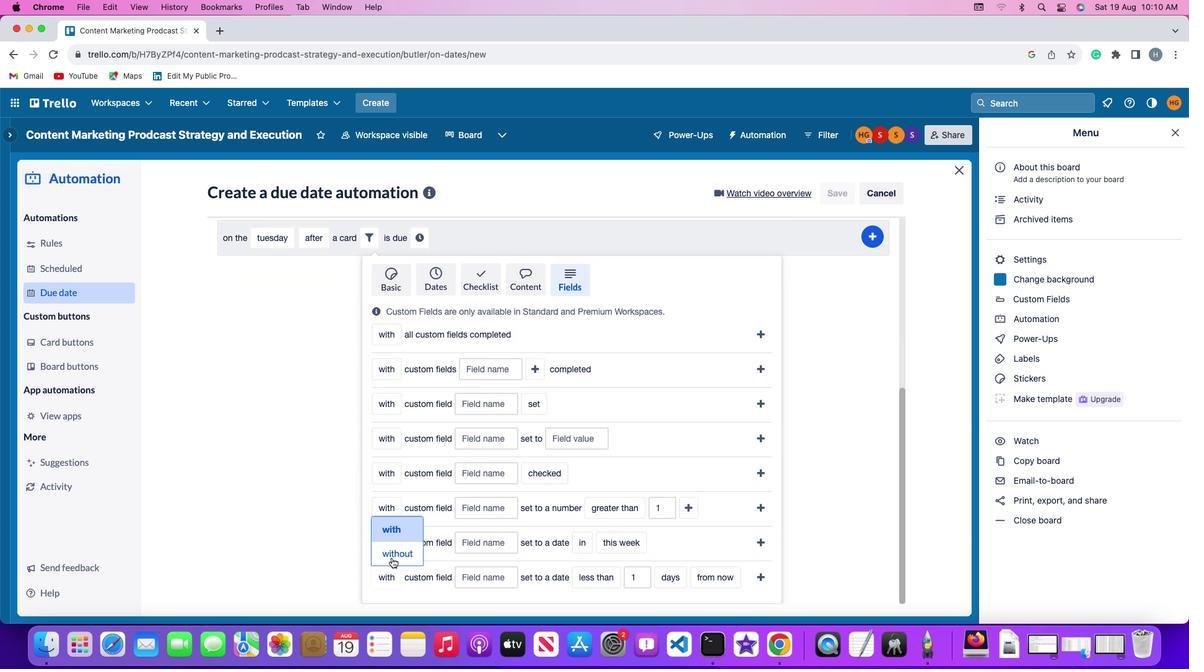 
Action: Mouse moved to (492, 574)
Screenshot: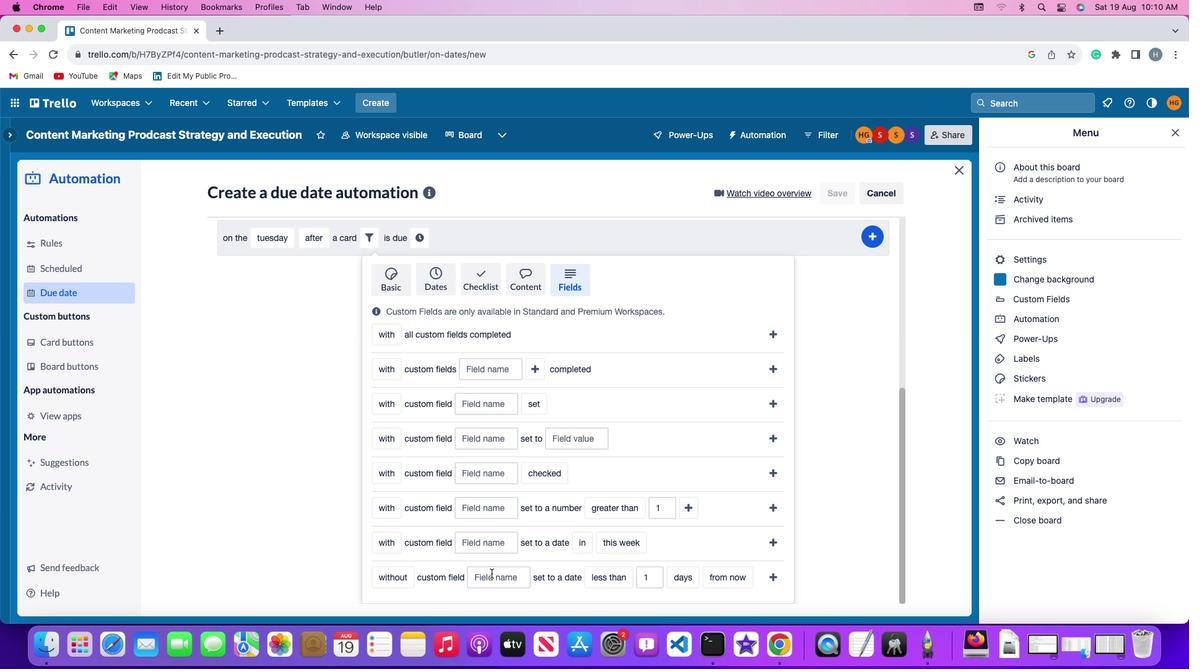 
Action: Mouse pressed left at (492, 574)
Screenshot: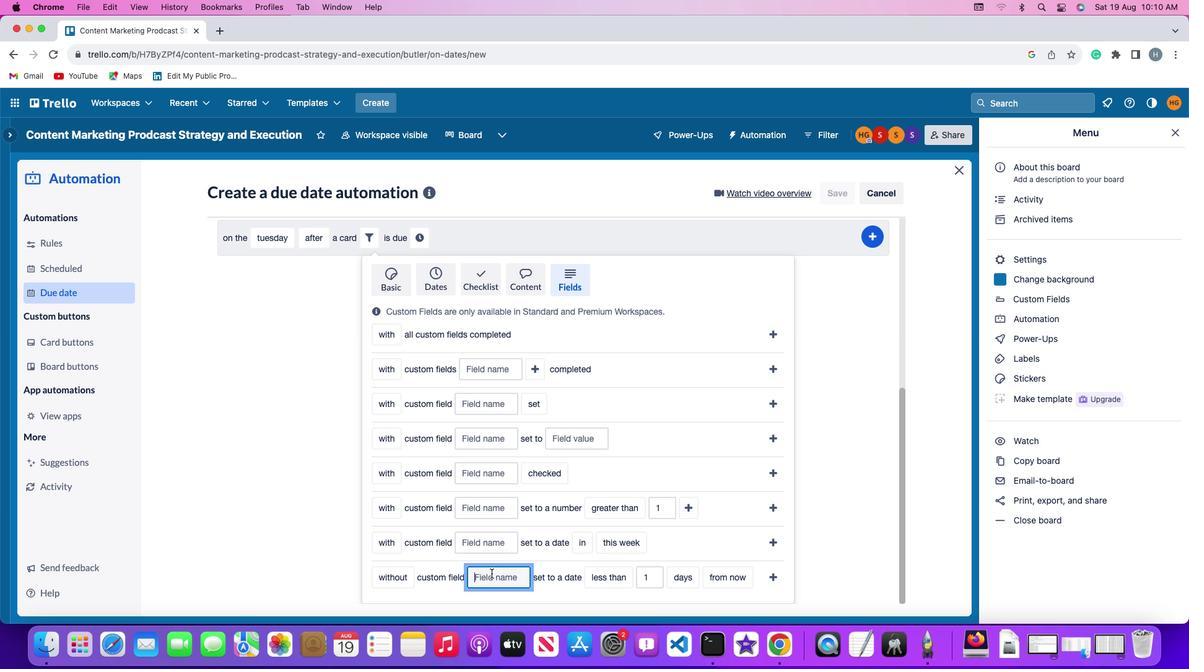 
Action: Mouse moved to (493, 574)
Screenshot: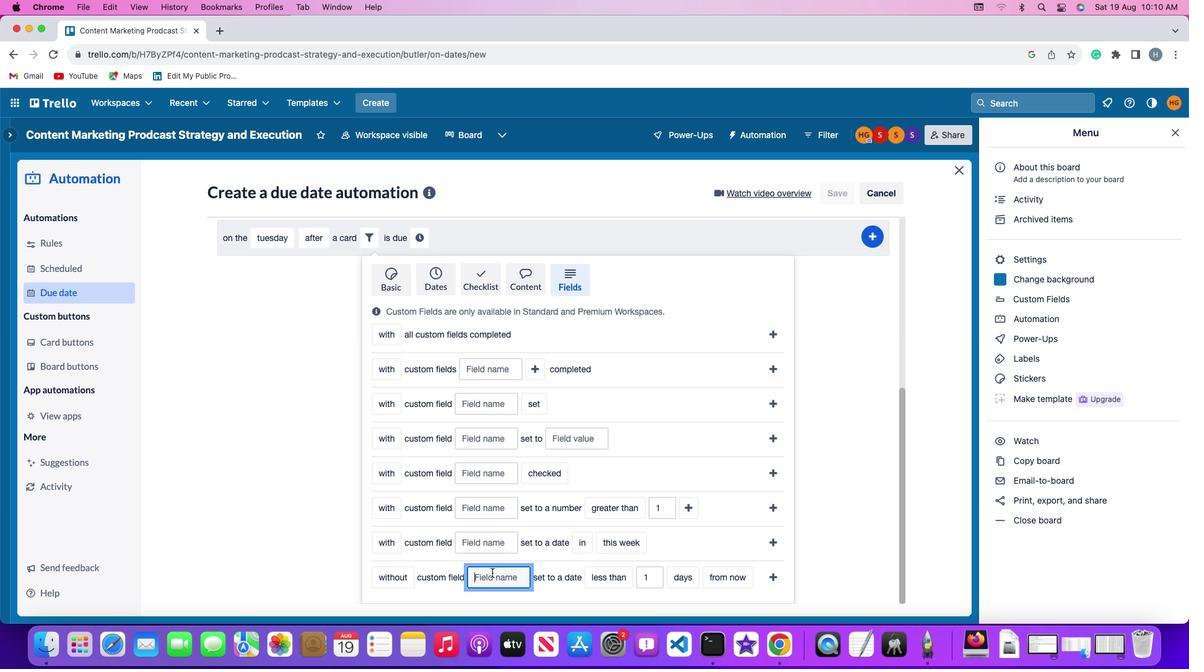 
Action: Key pressed Key.shift'R''e''s''u''m''e'
Screenshot: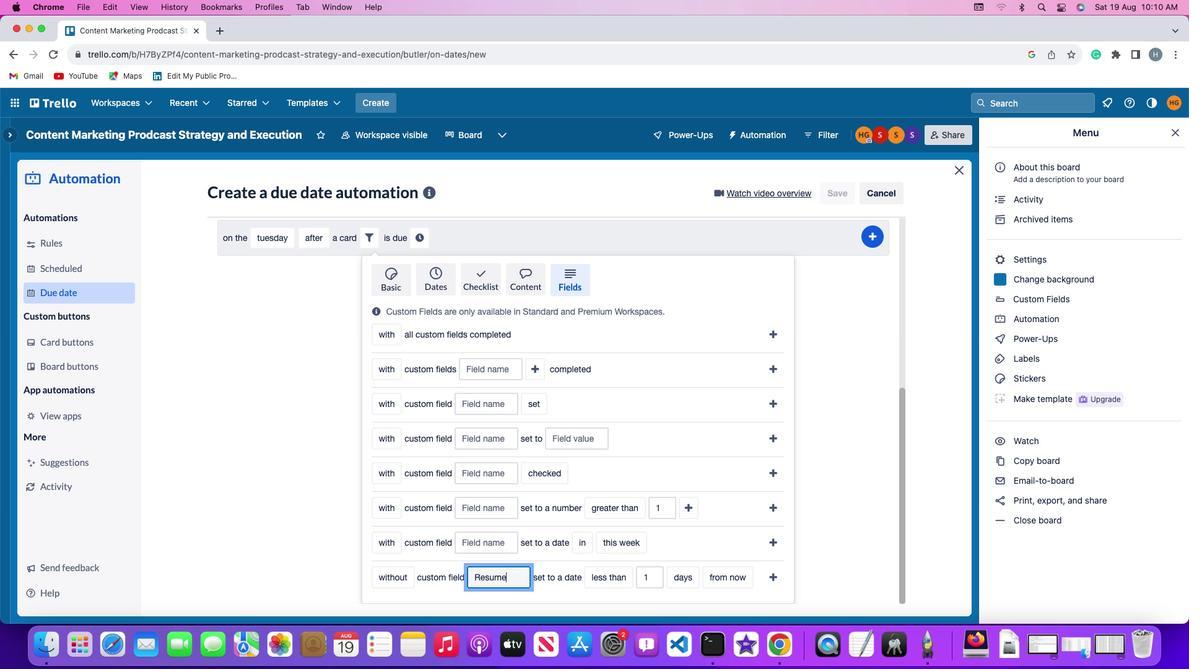 
Action: Mouse moved to (598, 573)
Screenshot: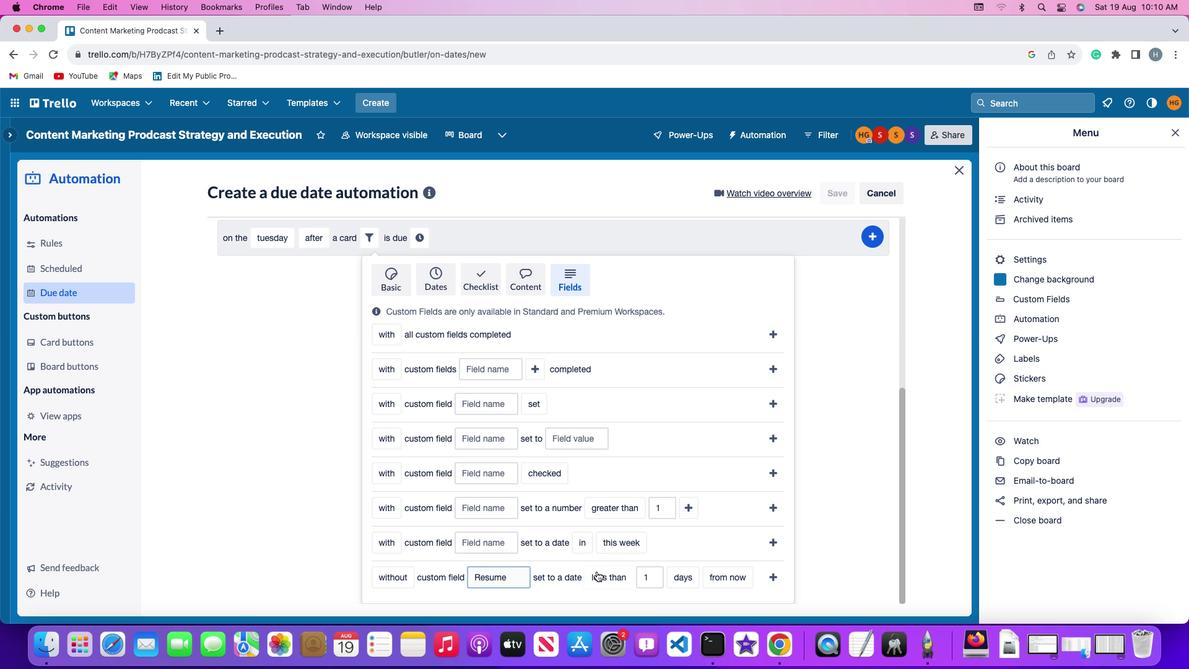 
Action: Mouse pressed left at (598, 573)
Screenshot: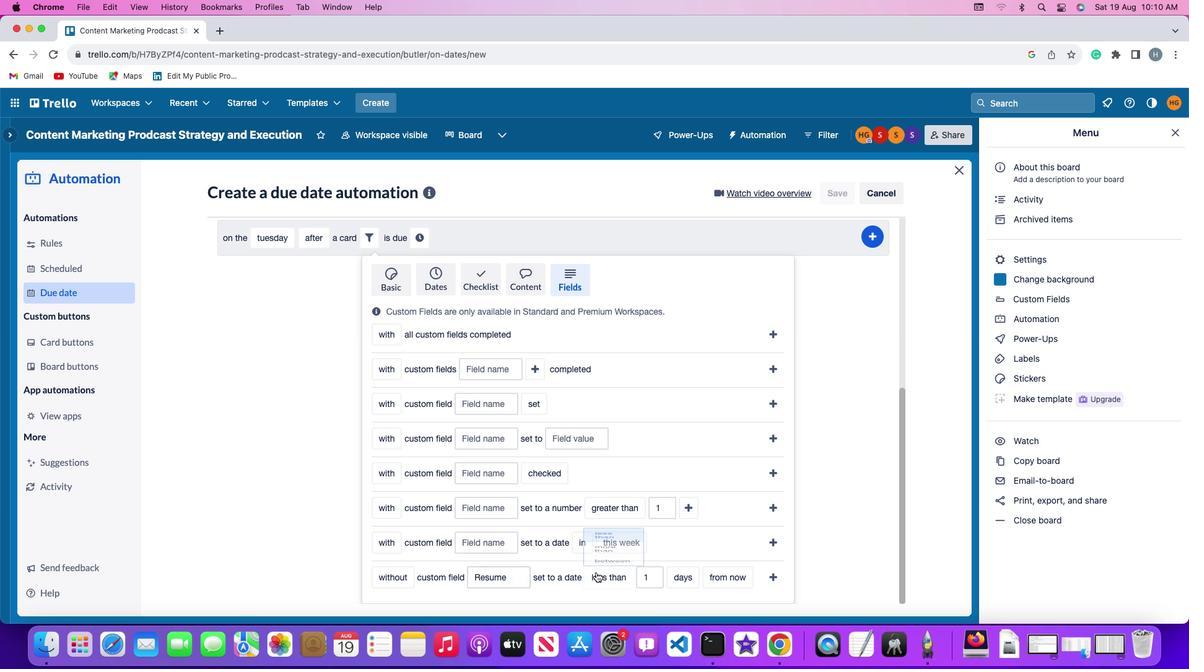 
Action: Mouse moved to (611, 490)
Screenshot: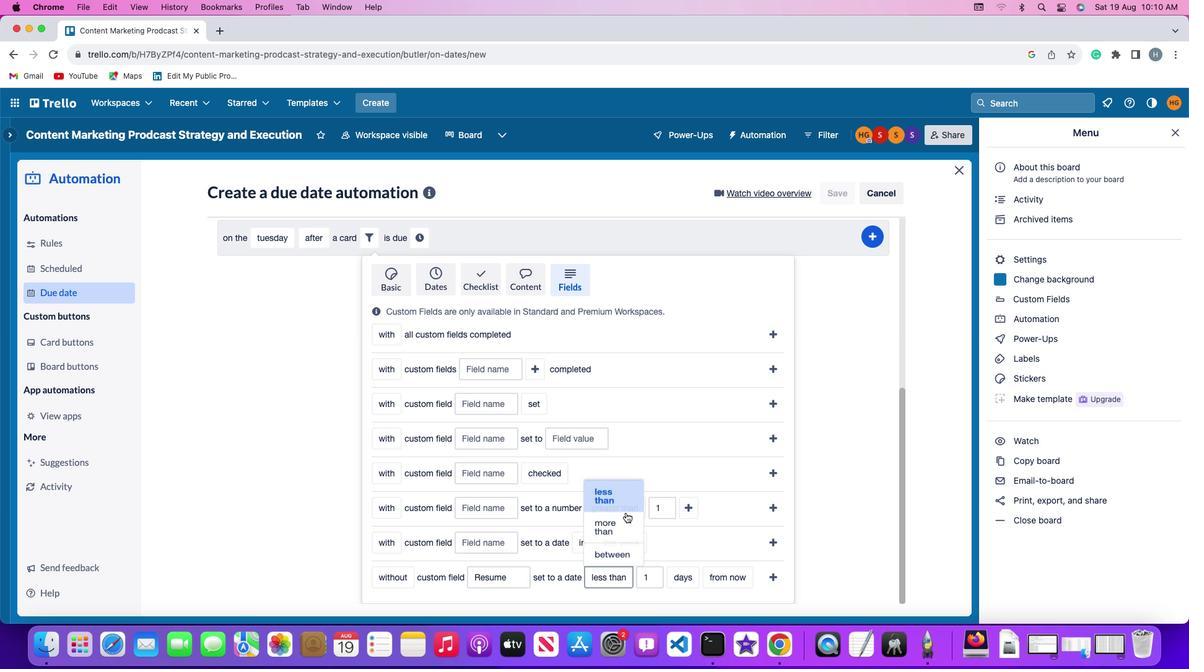 
Action: Mouse pressed left at (611, 490)
Screenshot: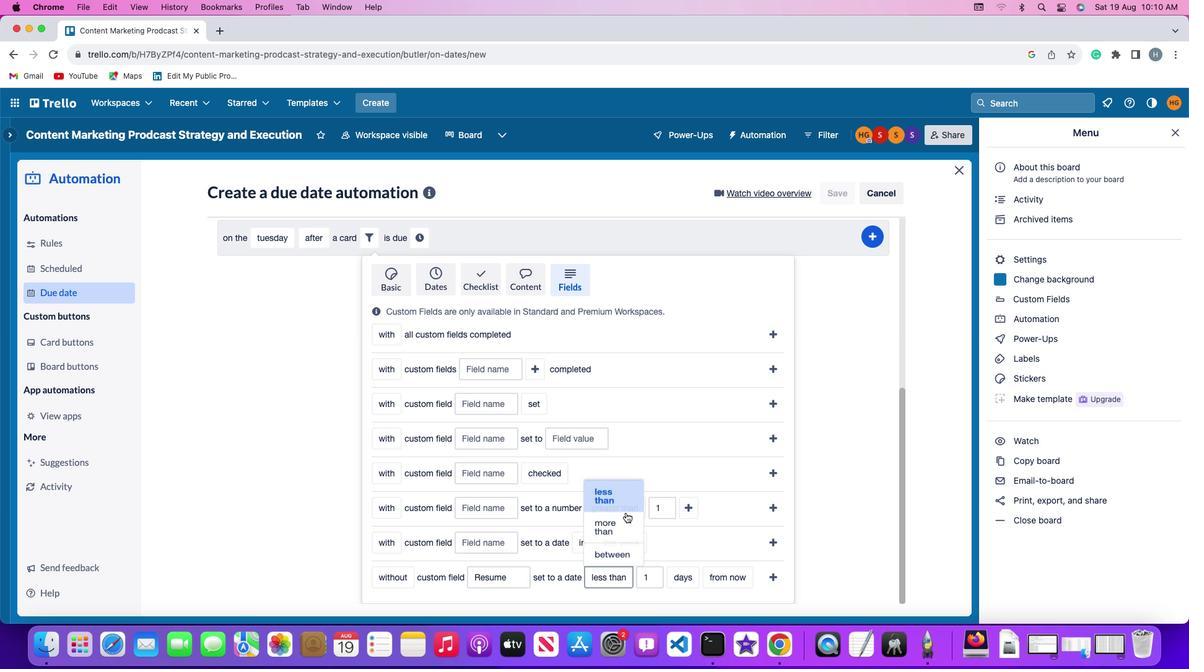 
Action: Mouse moved to (660, 575)
Screenshot: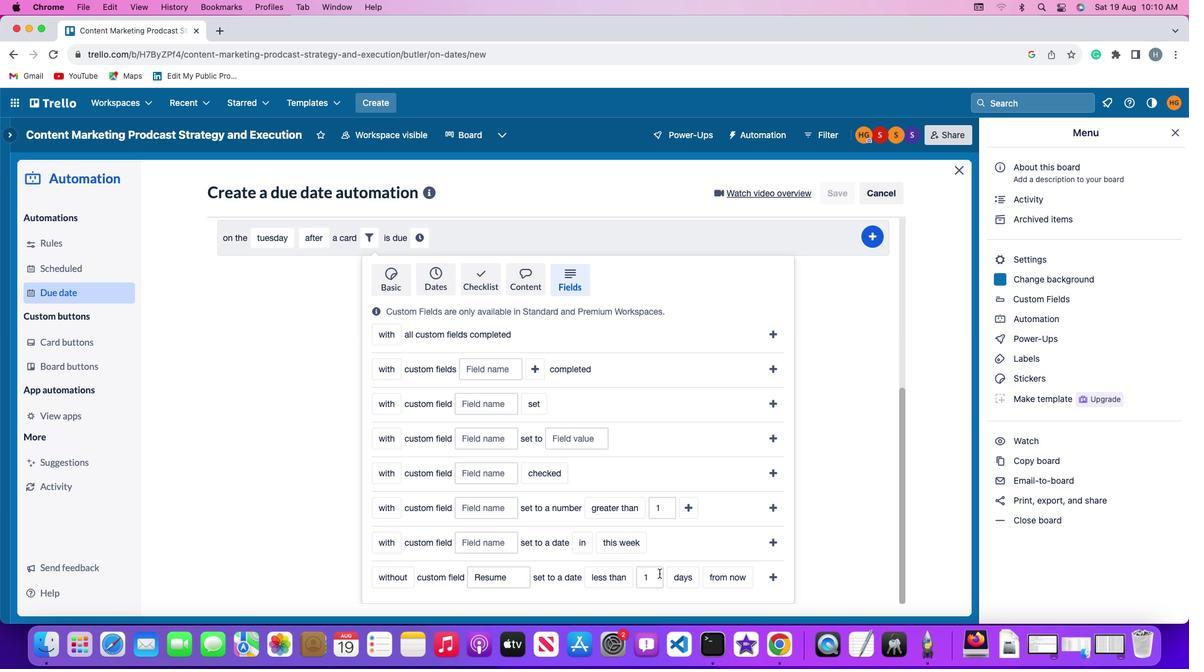 
Action: Mouse pressed left at (660, 575)
Screenshot: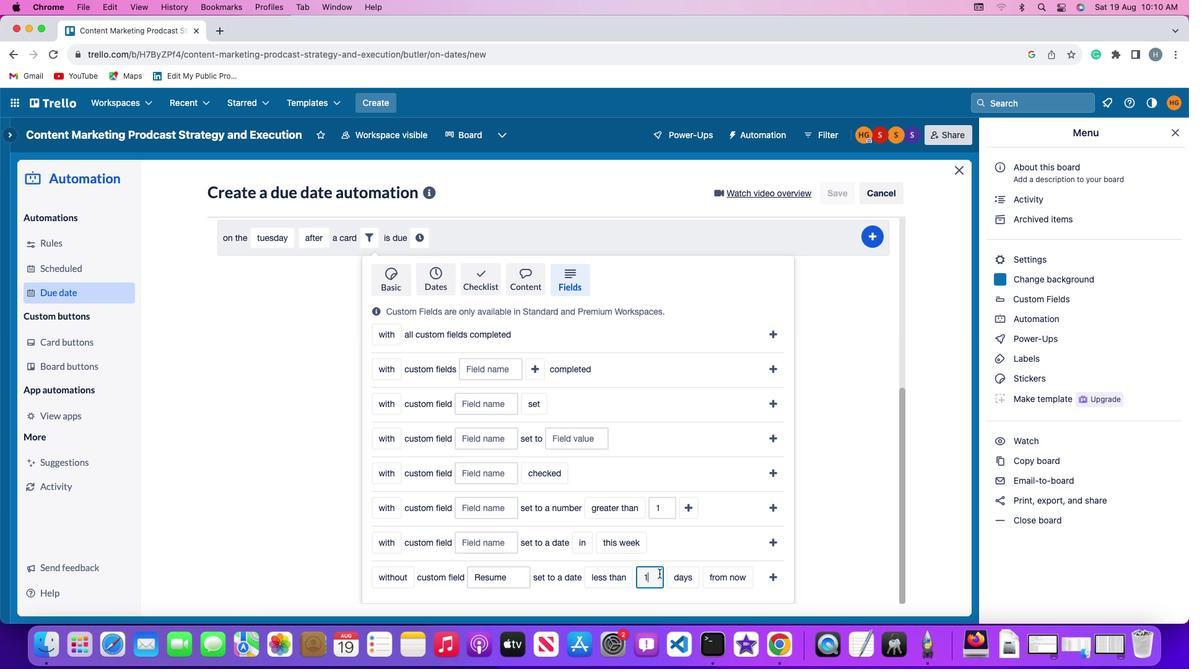 
Action: Mouse moved to (656, 572)
Screenshot: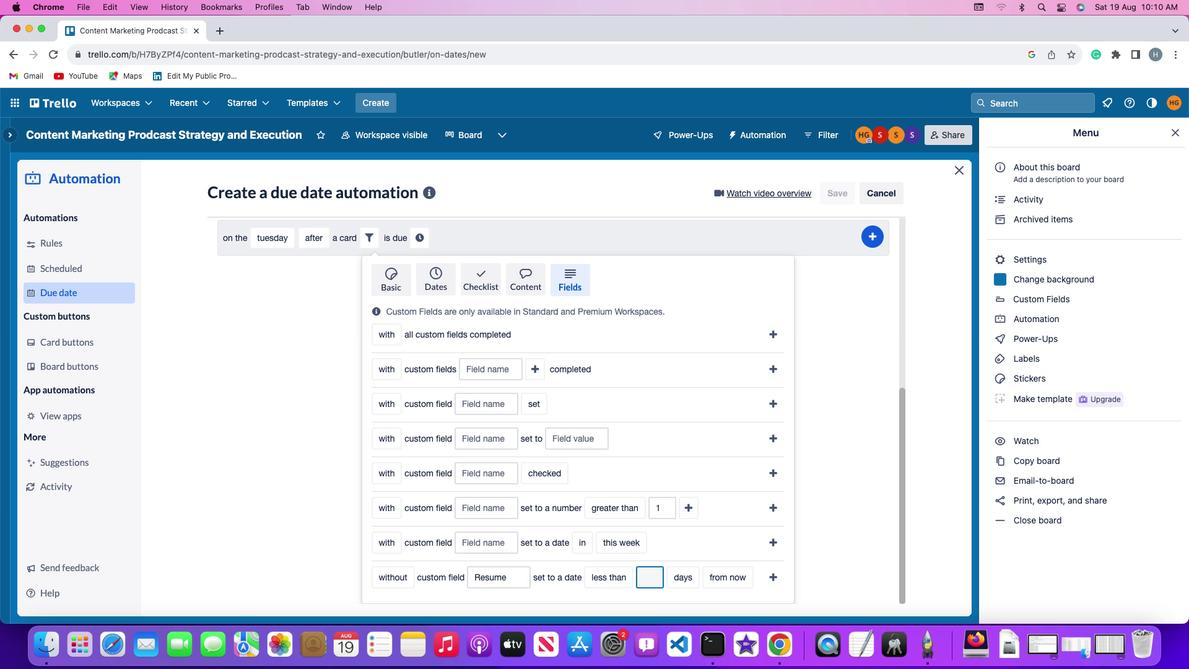 
Action: Key pressed Key.backspace'1'
Screenshot: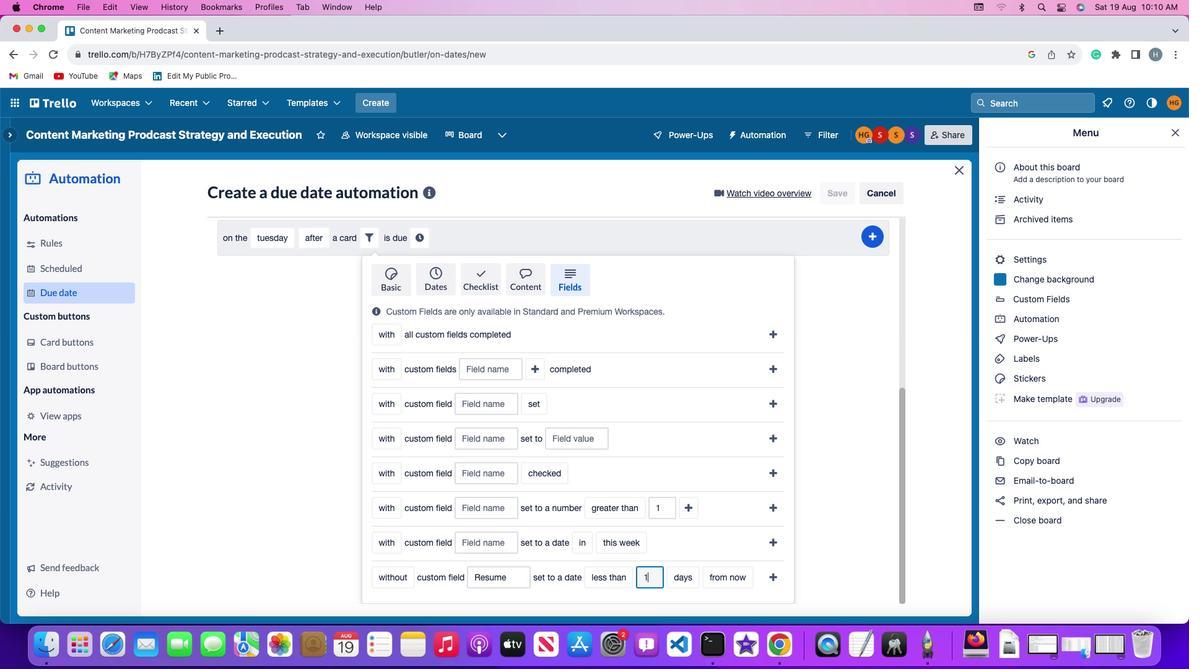 
Action: Mouse moved to (684, 575)
Screenshot: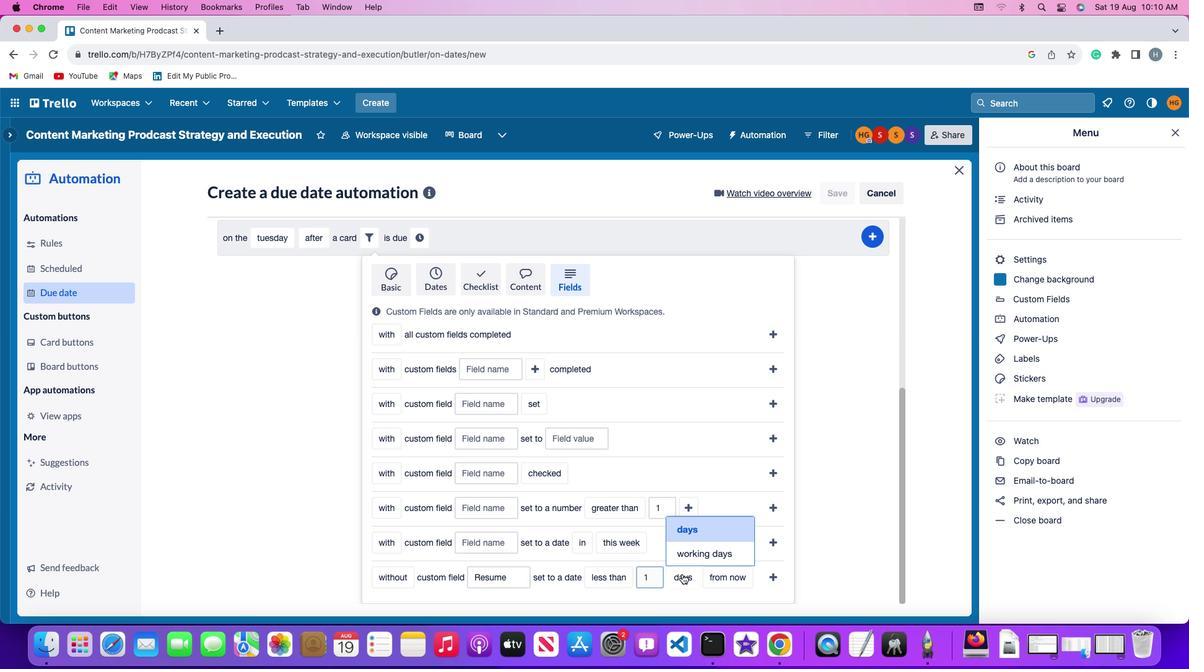 
Action: Mouse pressed left at (684, 575)
Screenshot: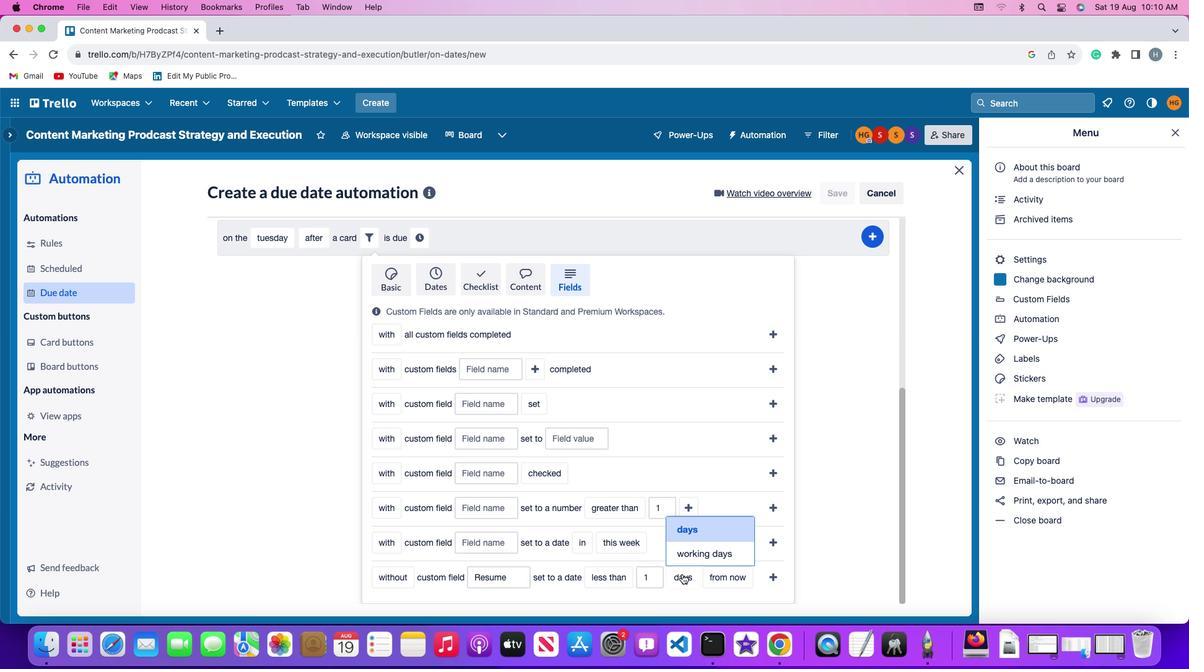 
Action: Mouse moved to (690, 533)
Screenshot: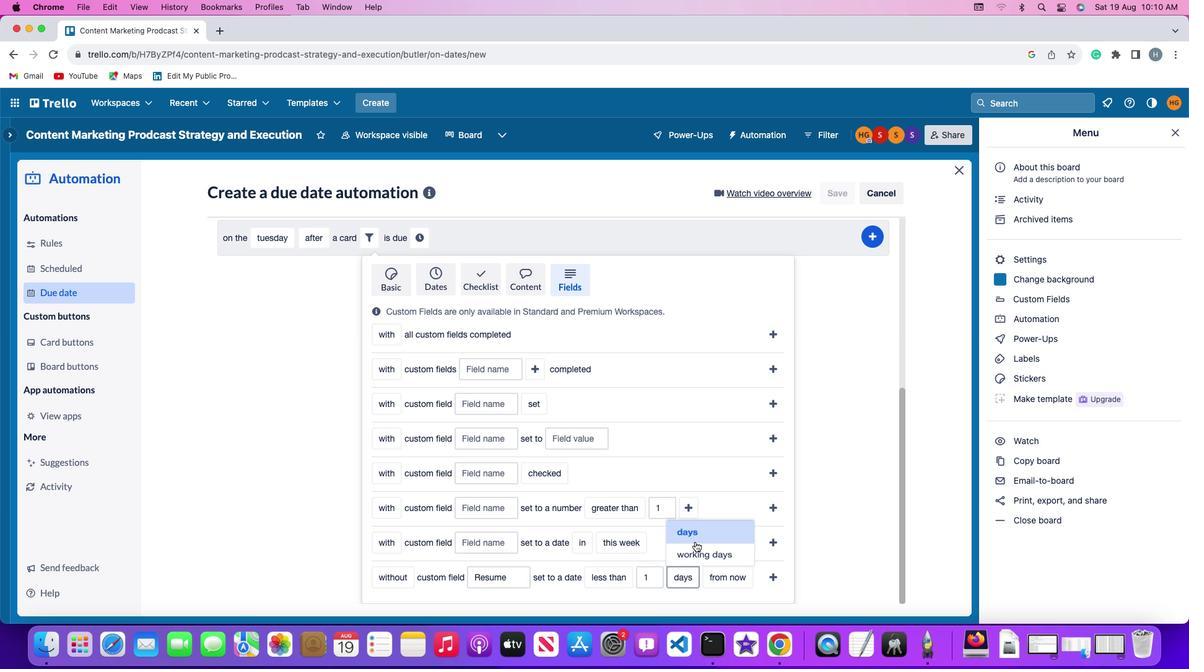 
Action: Mouse pressed left at (690, 533)
Screenshot: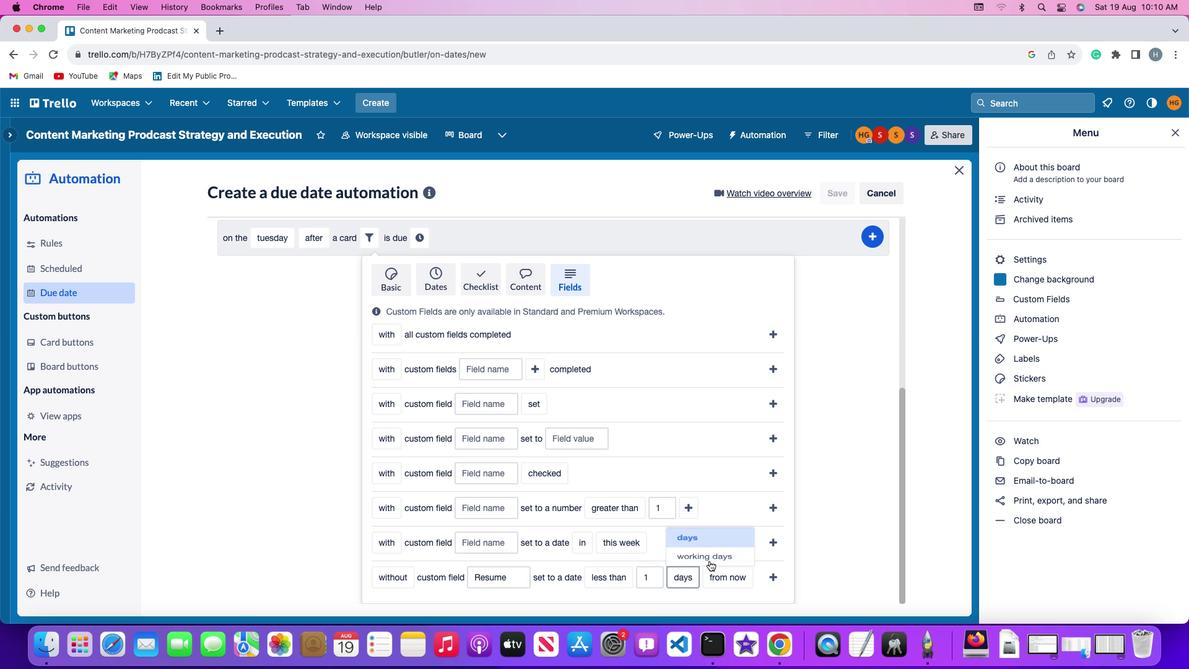 
Action: Mouse moved to (740, 586)
Screenshot: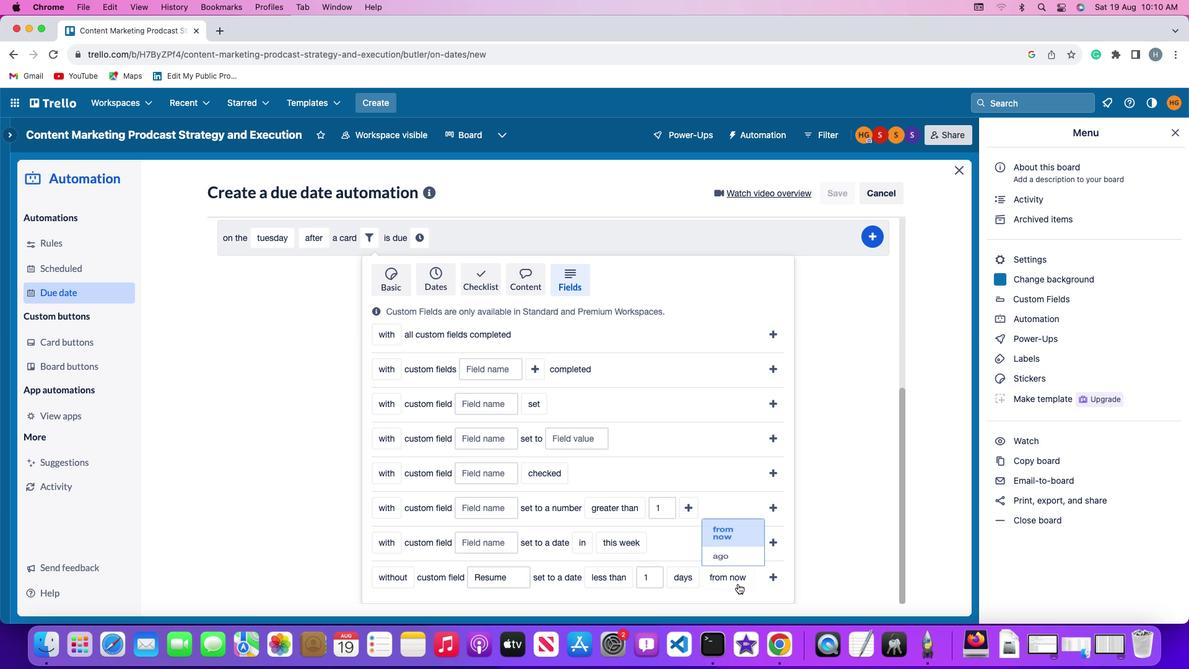 
Action: Mouse pressed left at (740, 586)
Screenshot: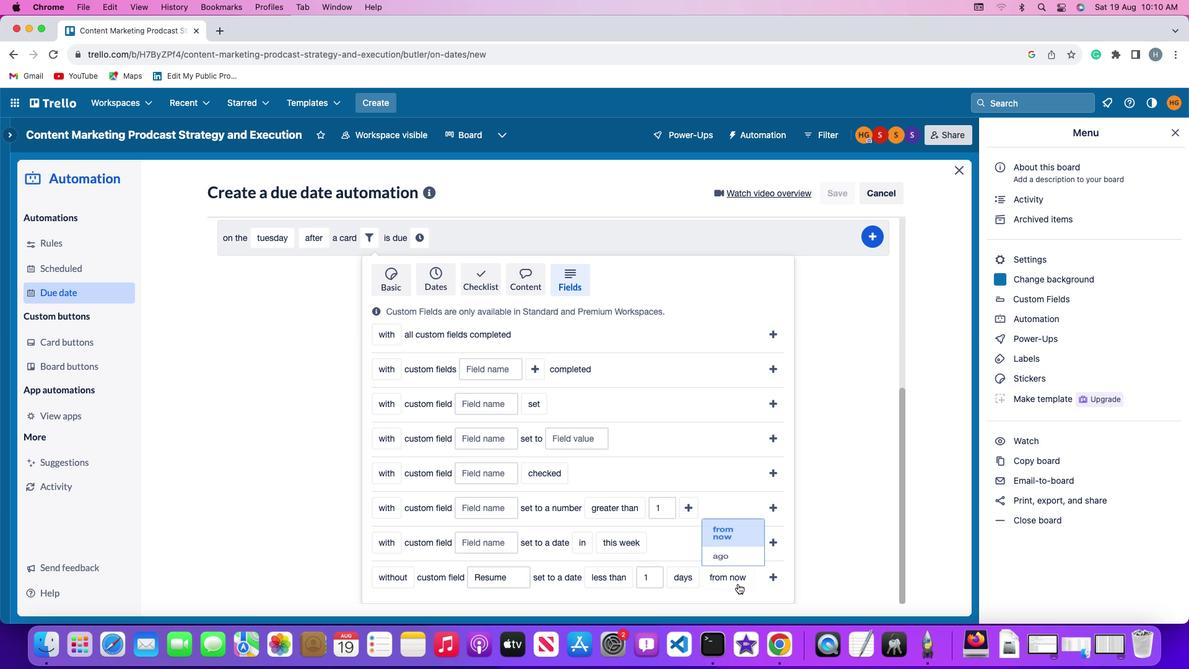 
Action: Mouse moved to (734, 520)
Screenshot: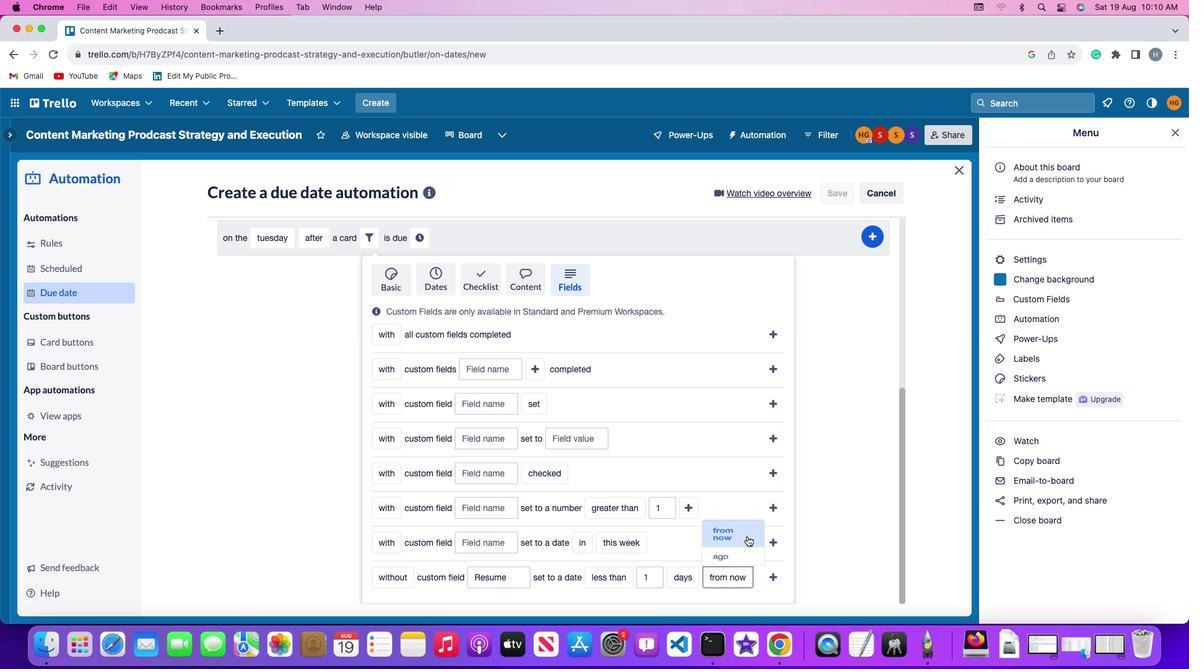 
Action: Mouse pressed left at (734, 520)
Screenshot: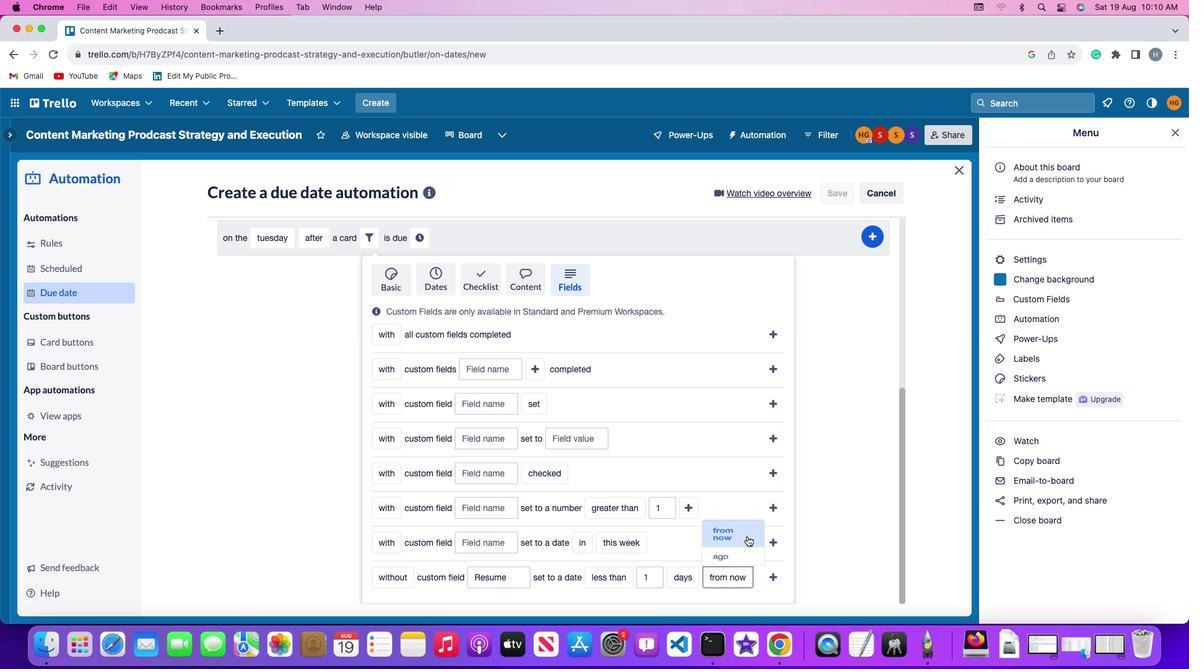
Action: Mouse moved to (774, 576)
Screenshot: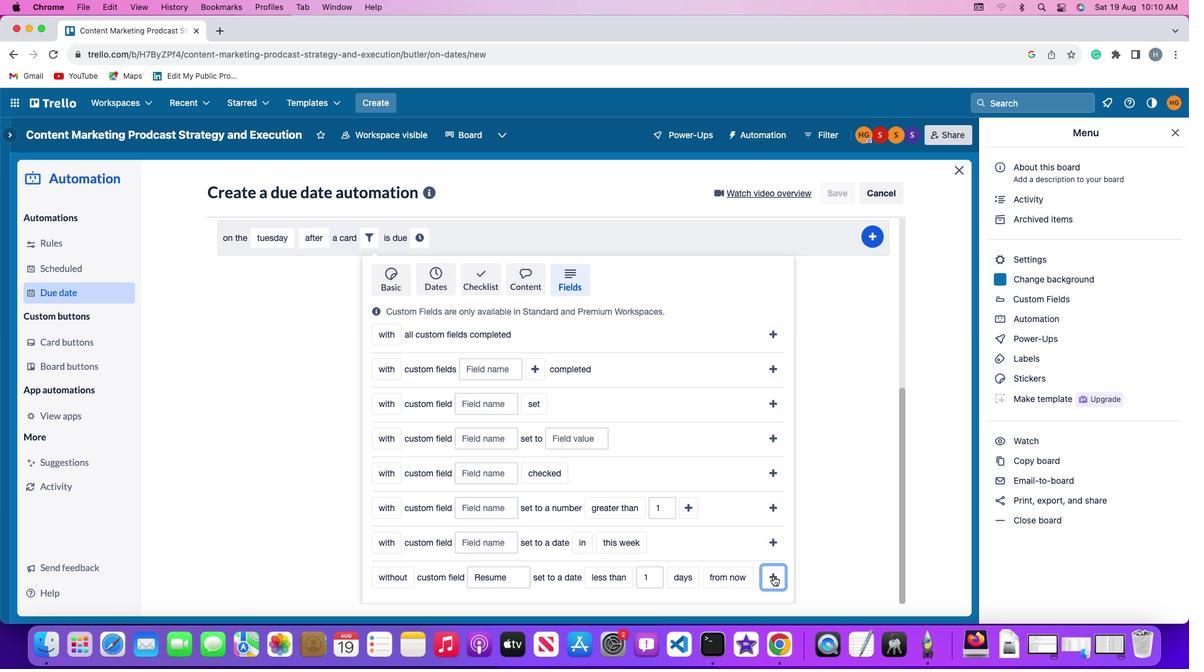 
Action: Mouse pressed left at (774, 576)
Screenshot: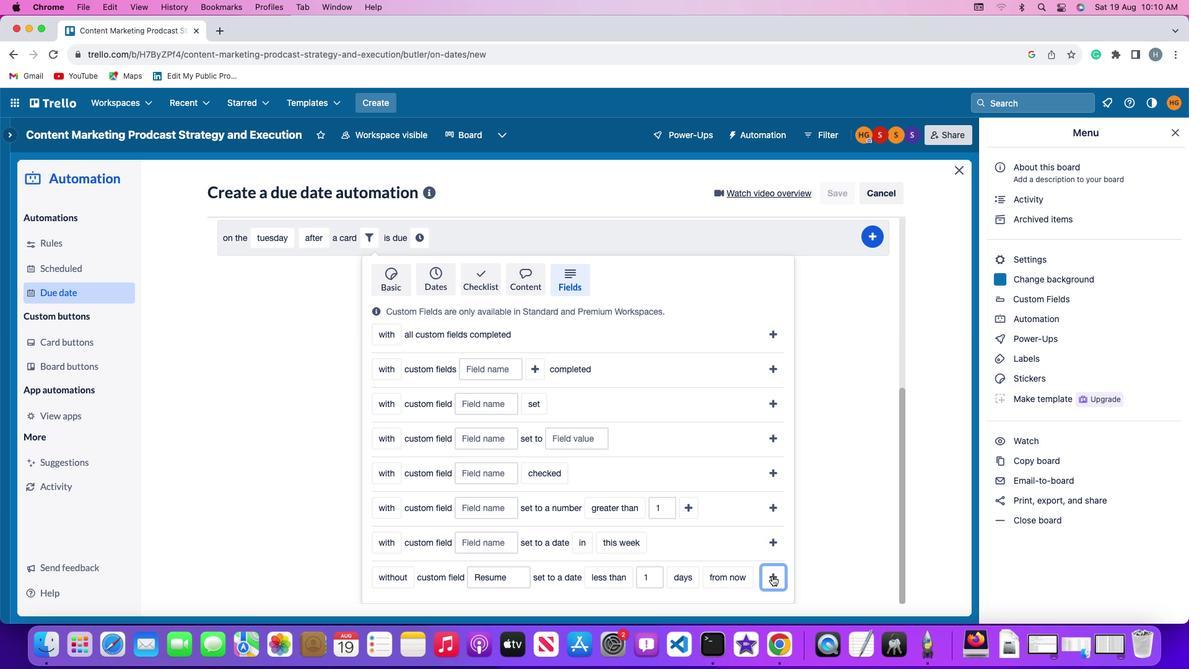 
Action: Mouse moved to (721, 546)
Screenshot: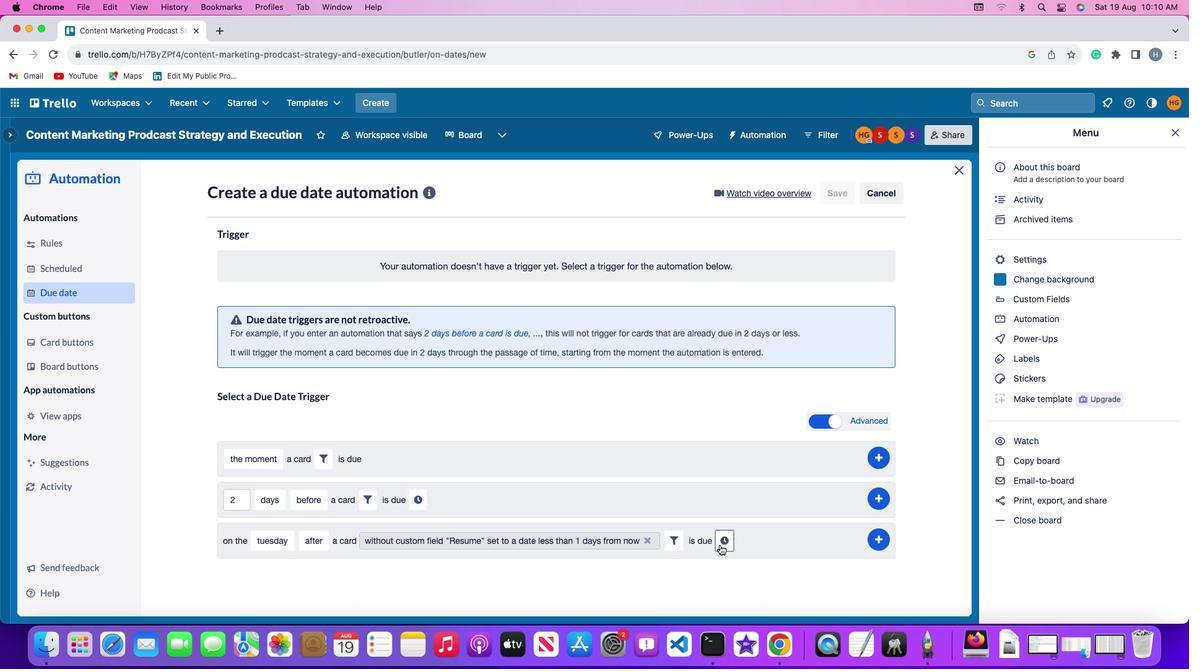 
Action: Mouse pressed left at (721, 546)
Screenshot: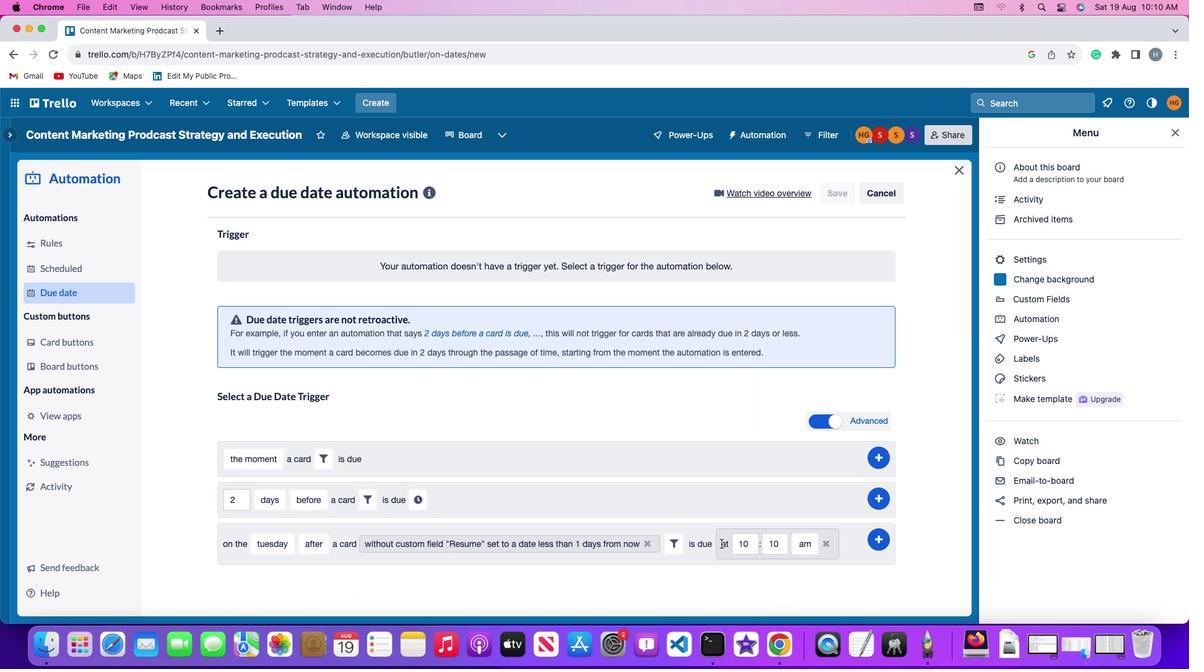 
Action: Mouse moved to (753, 543)
Screenshot: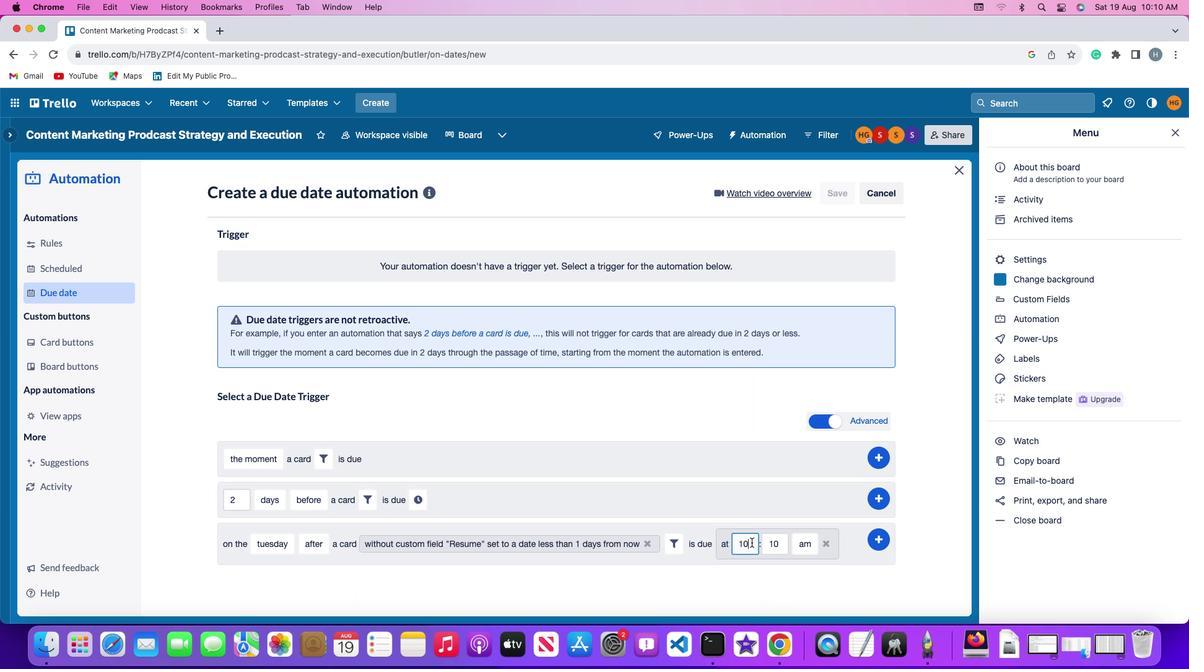 
Action: Mouse pressed left at (753, 543)
Screenshot: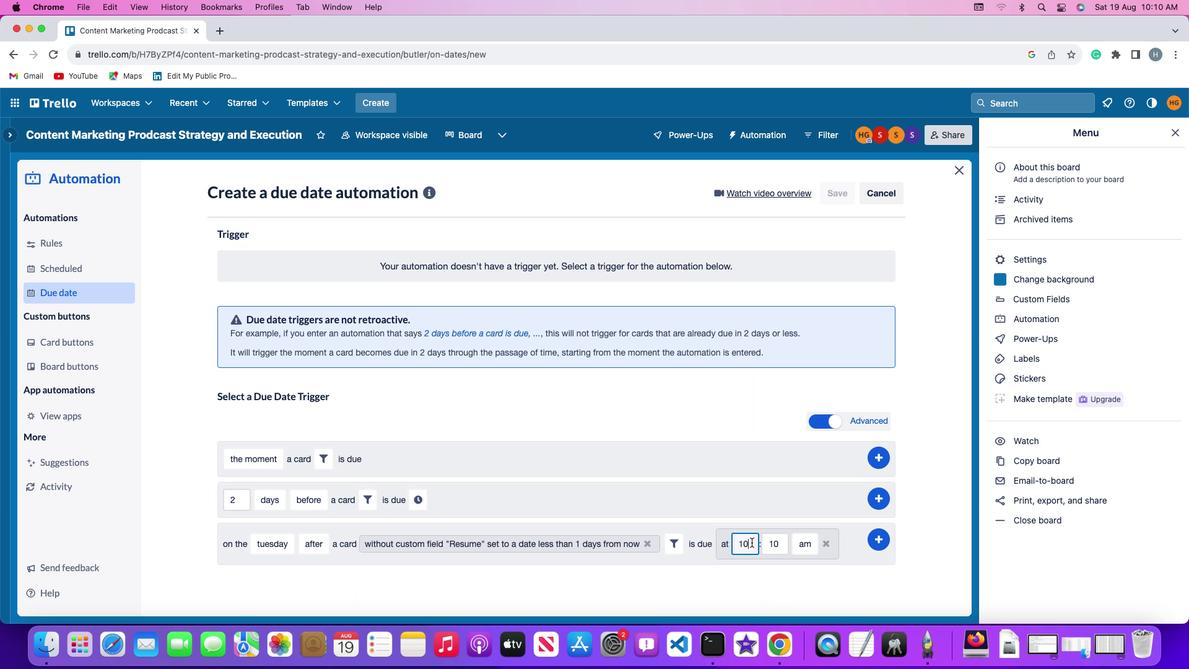 
Action: Key pressed Key.backspace
Screenshot: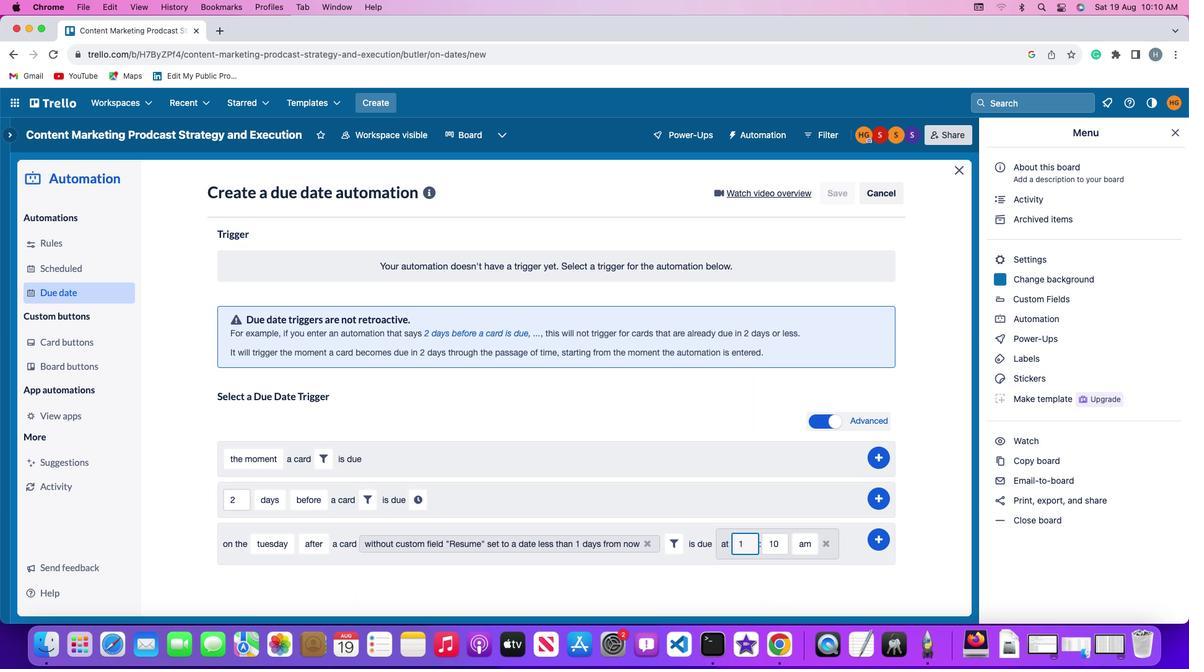 
Action: Mouse moved to (752, 543)
Screenshot: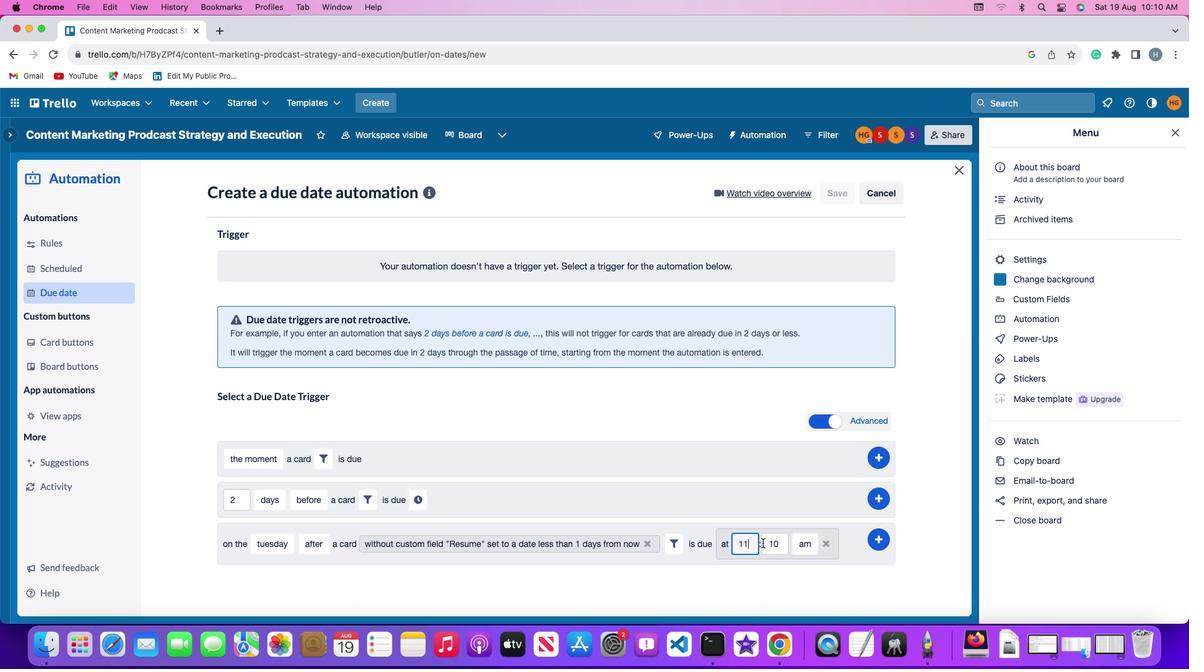 
Action: Key pressed '1'
Screenshot: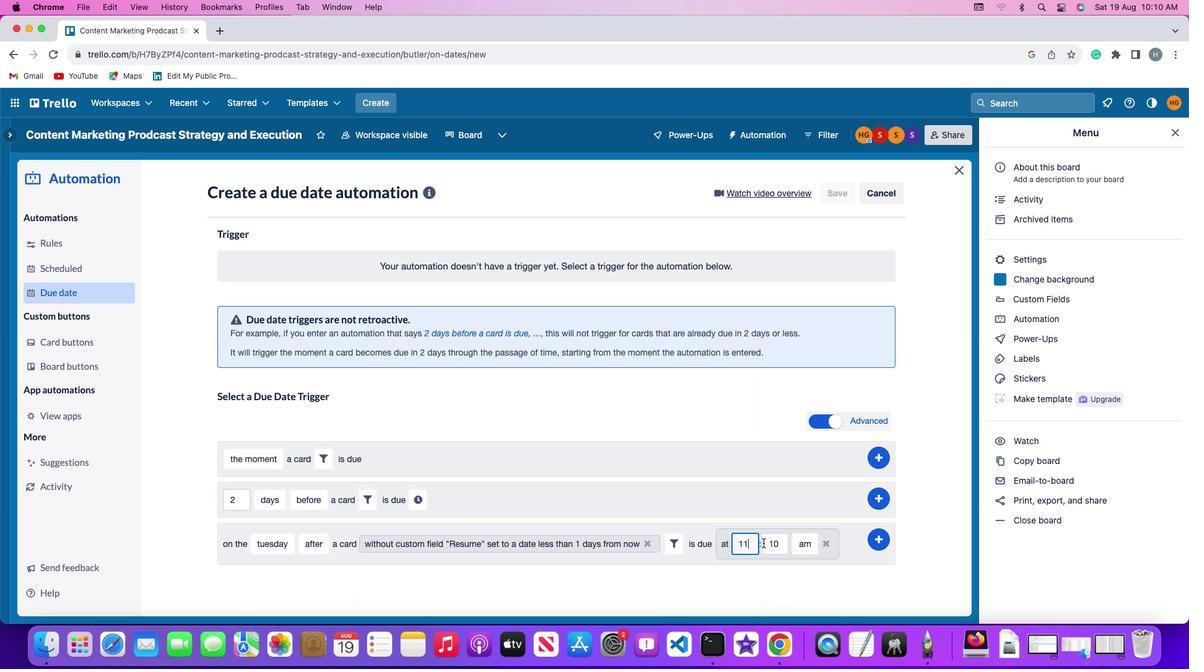 
Action: Mouse moved to (774, 543)
Screenshot: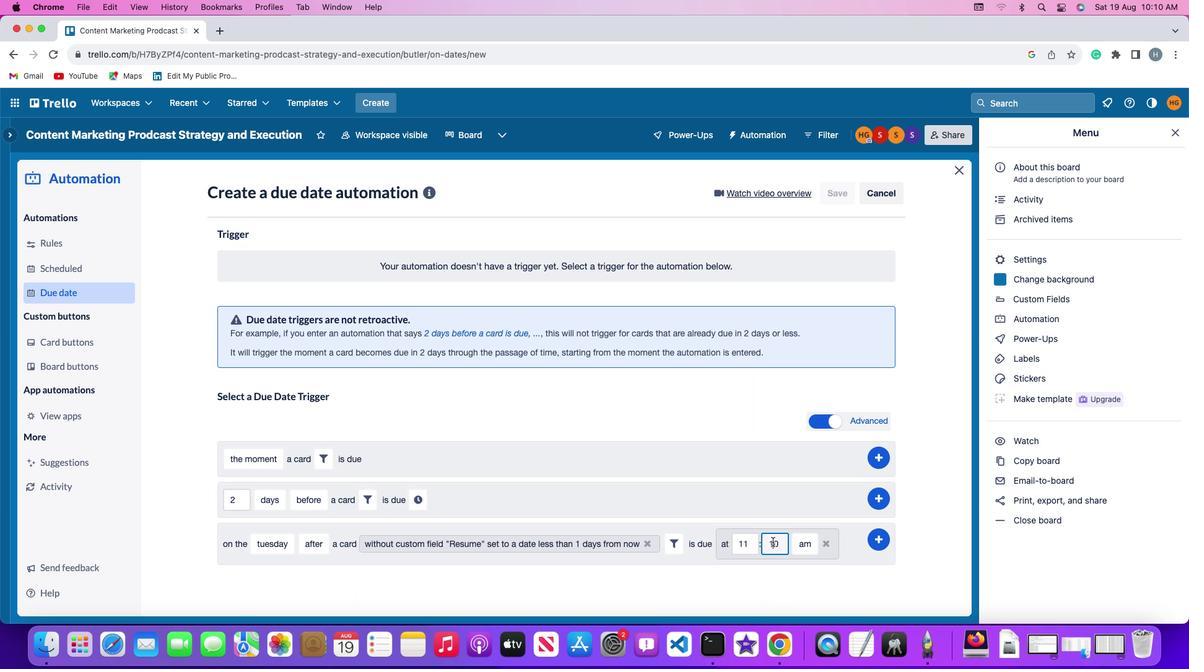 
Action: Mouse pressed left at (774, 543)
Screenshot: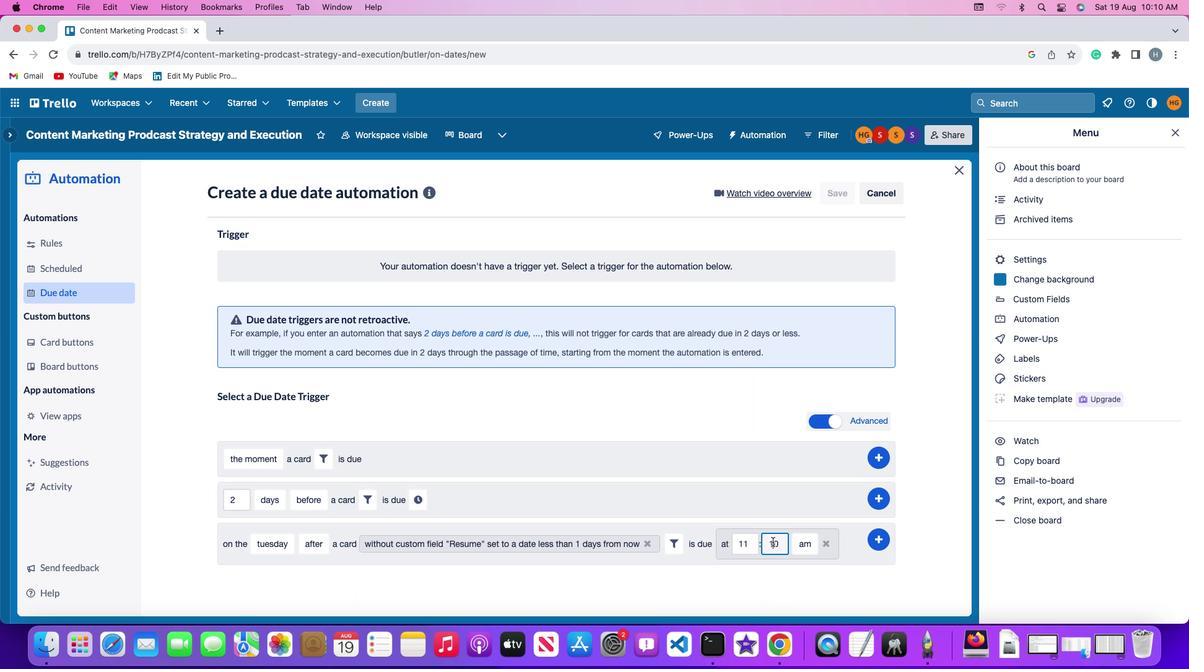 
Action: Mouse moved to (774, 543)
Screenshot: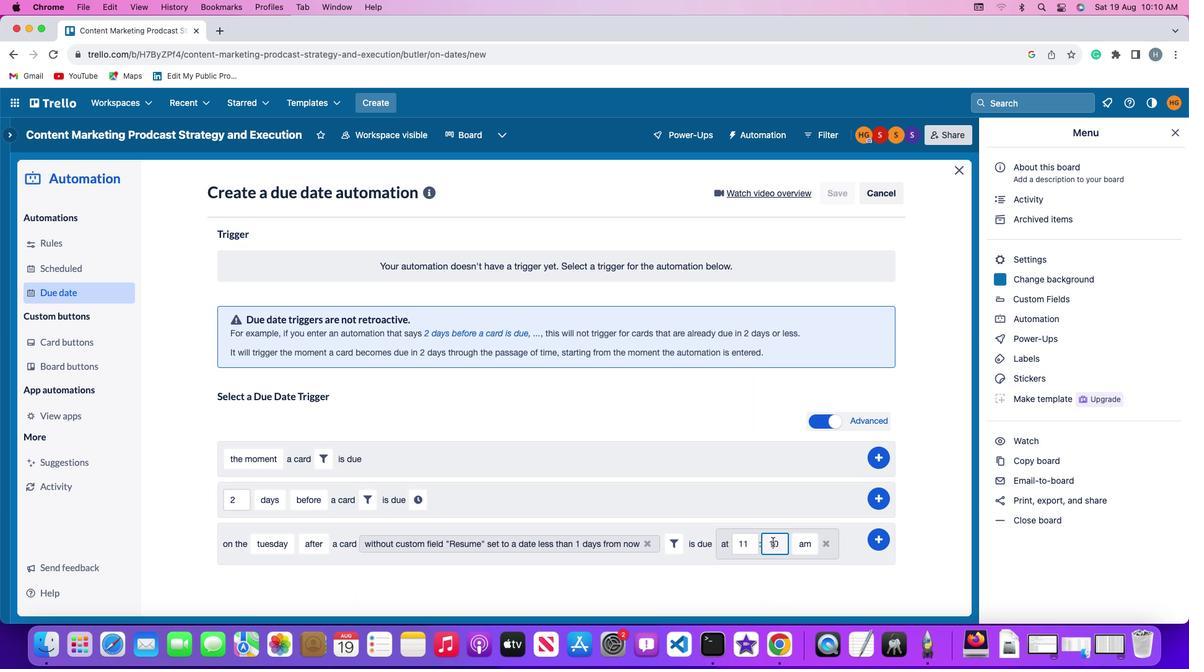 
Action: Key pressed Key.backspace
Screenshot: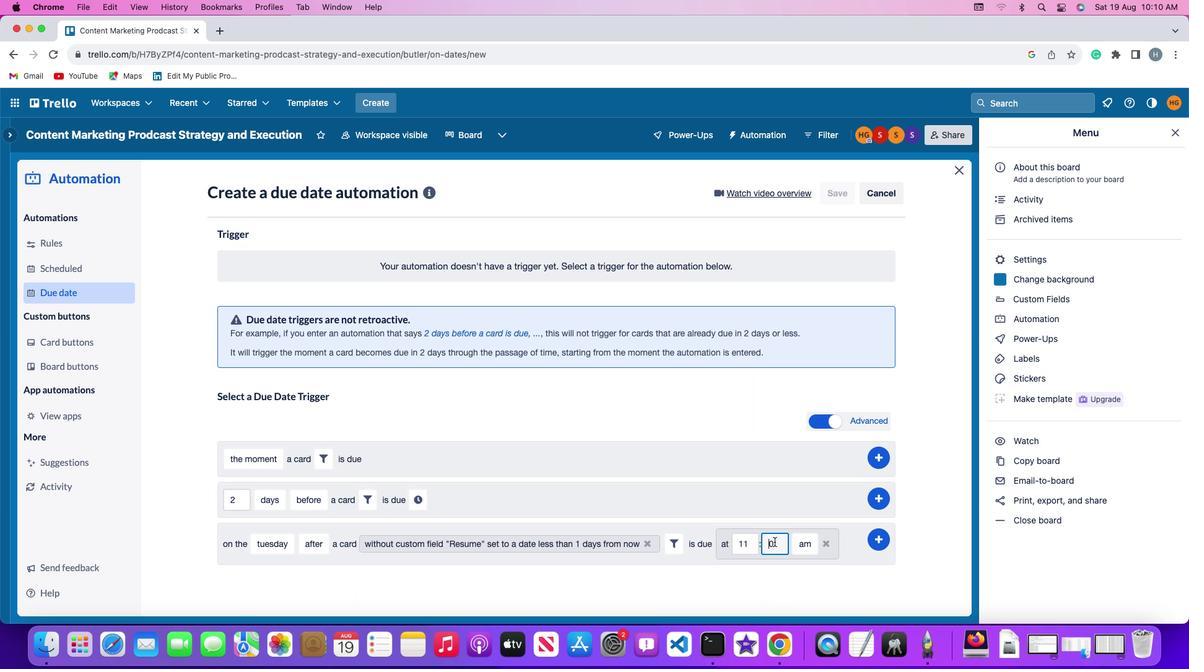 
Action: Mouse moved to (775, 542)
Screenshot: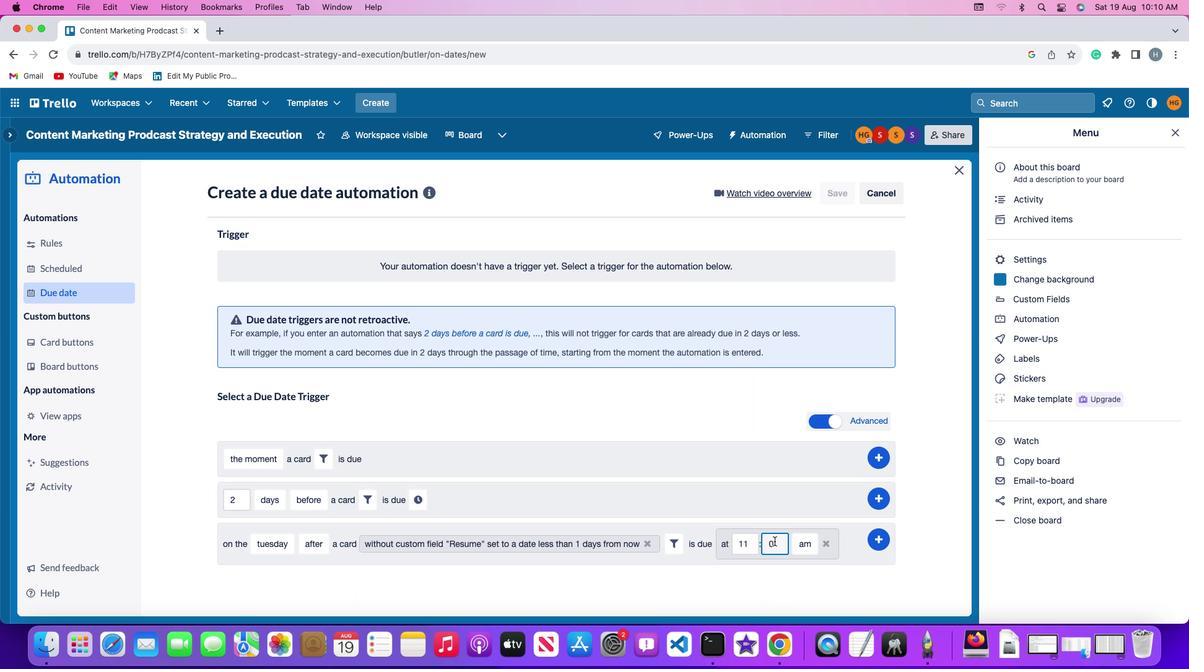 
Action: Key pressed '0'
Screenshot: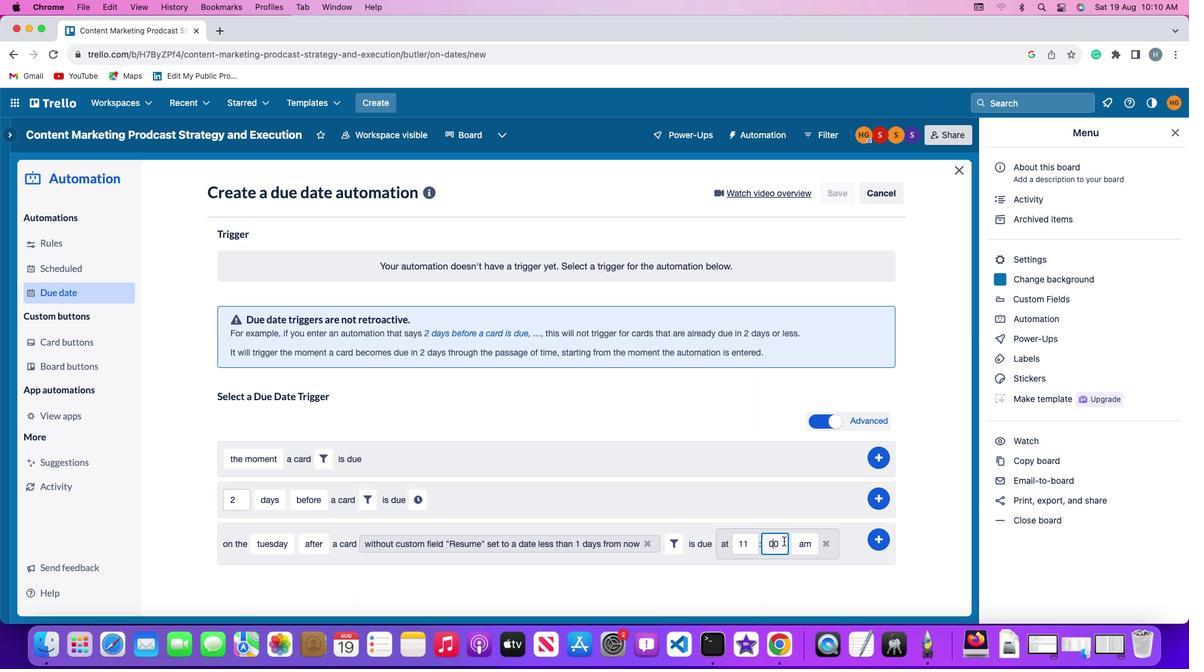 
Action: Mouse moved to (809, 542)
Screenshot: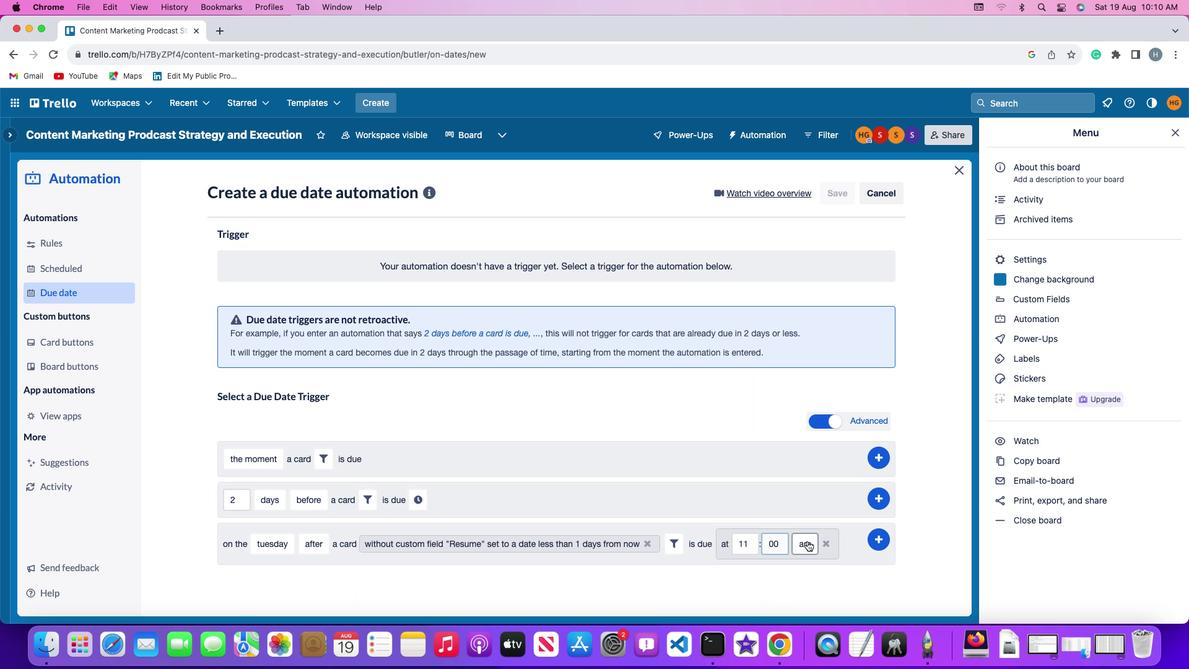 
Action: Mouse pressed left at (809, 542)
Screenshot: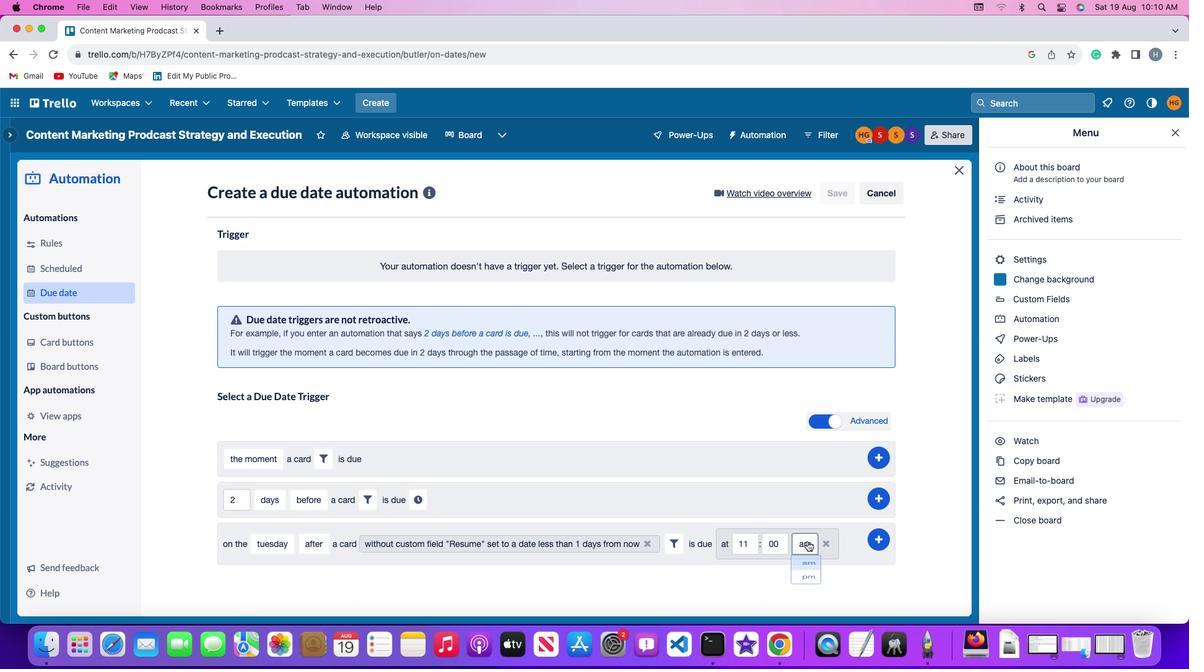 
Action: Mouse moved to (804, 548)
Screenshot: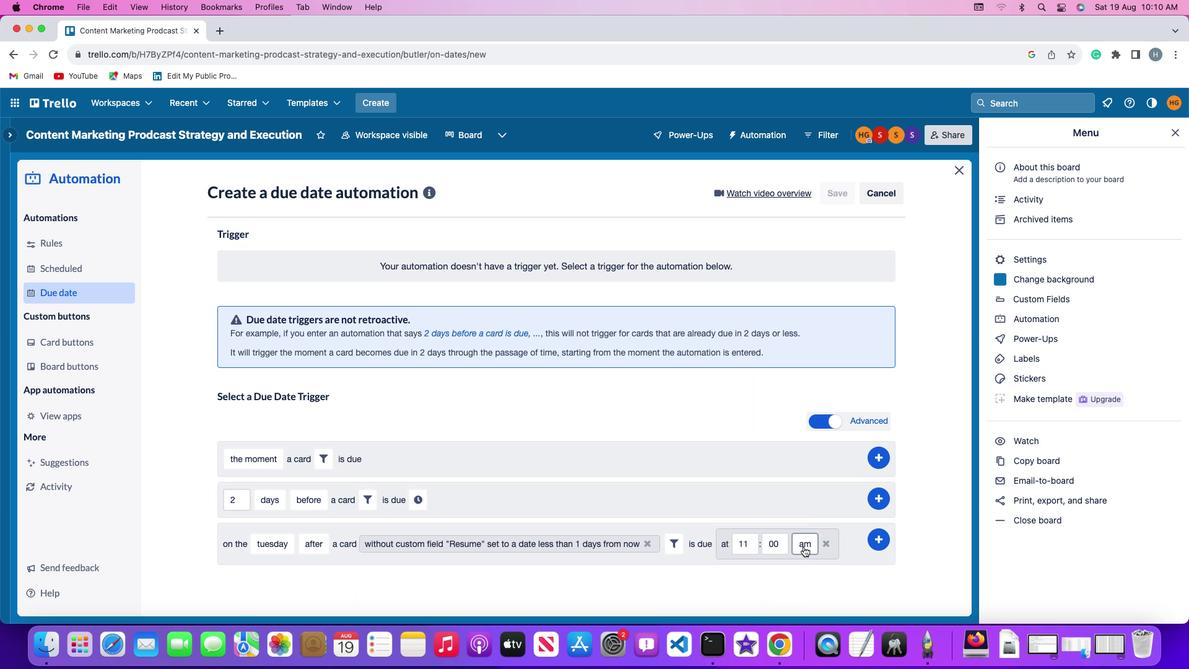 
Action: Mouse pressed left at (804, 548)
Screenshot: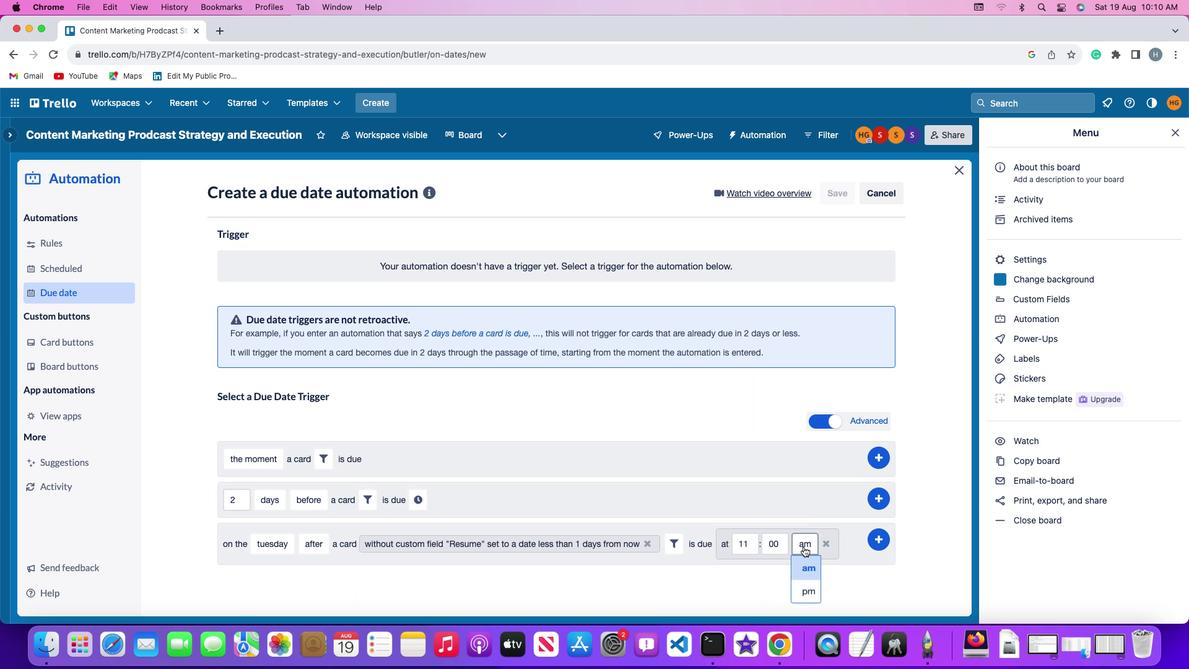
Action: Mouse moved to (809, 573)
Screenshot: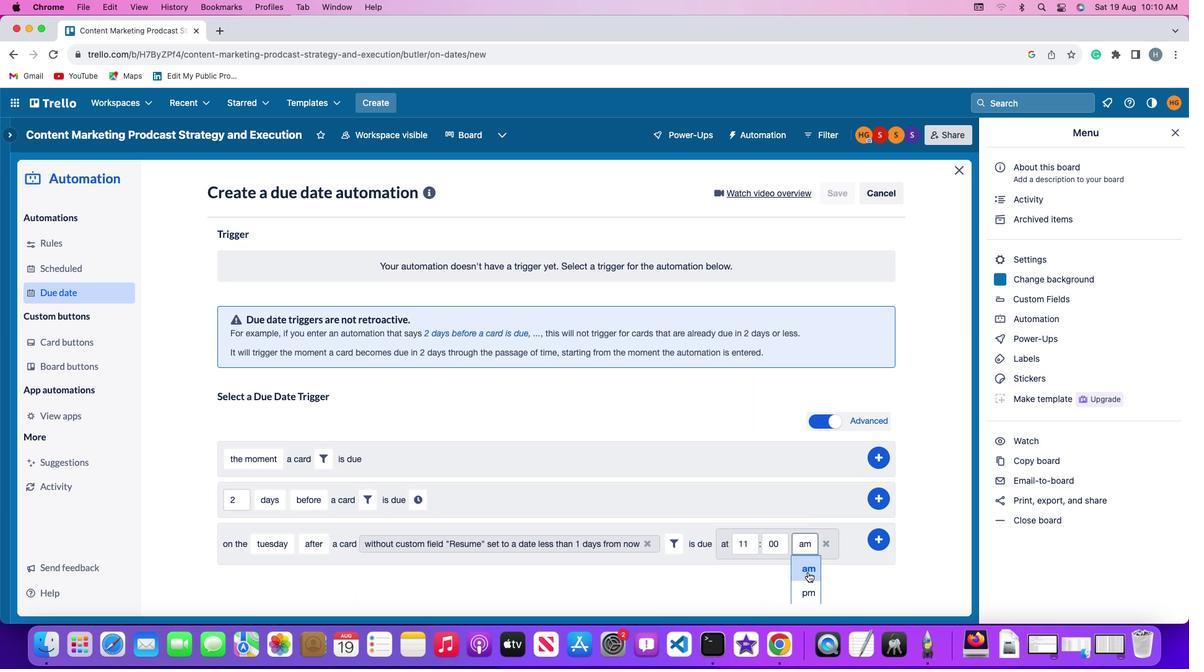 
Action: Mouse pressed left at (809, 573)
Screenshot: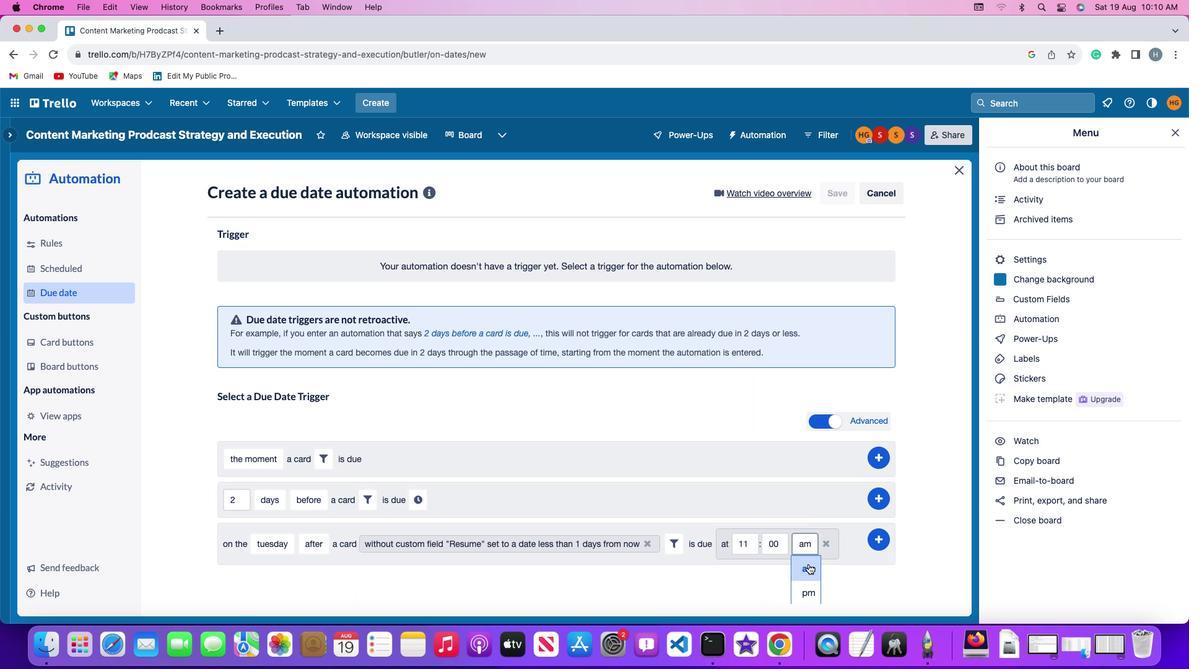 
Action: Mouse moved to (885, 537)
Screenshot: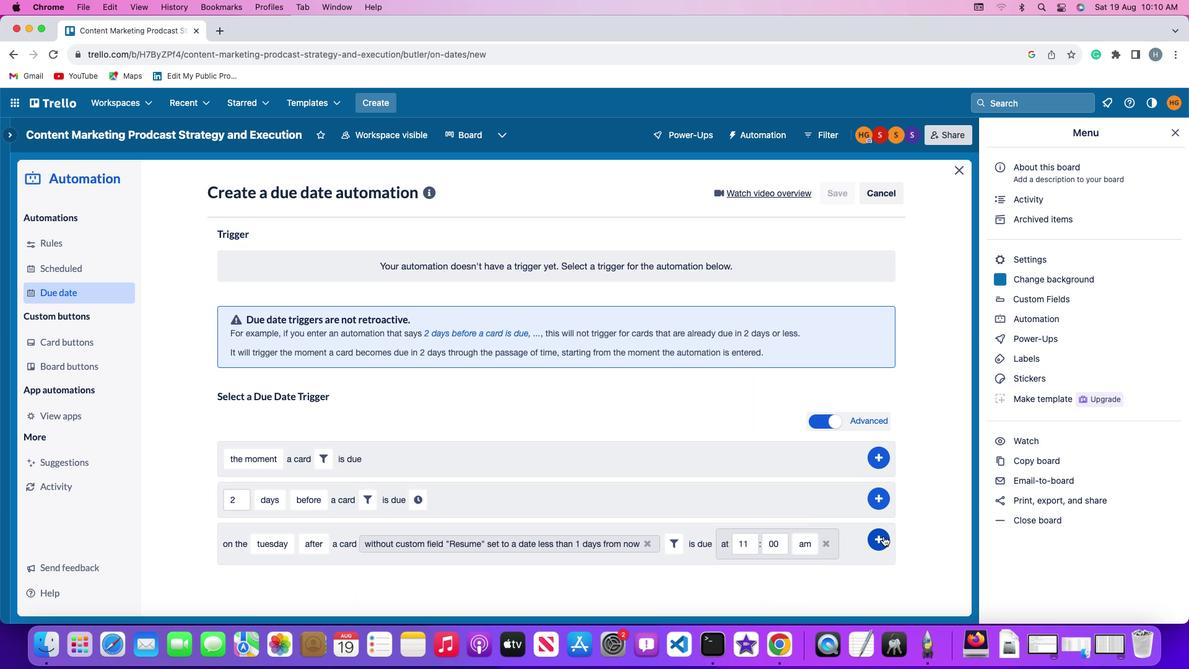
Action: Mouse pressed left at (885, 537)
Screenshot: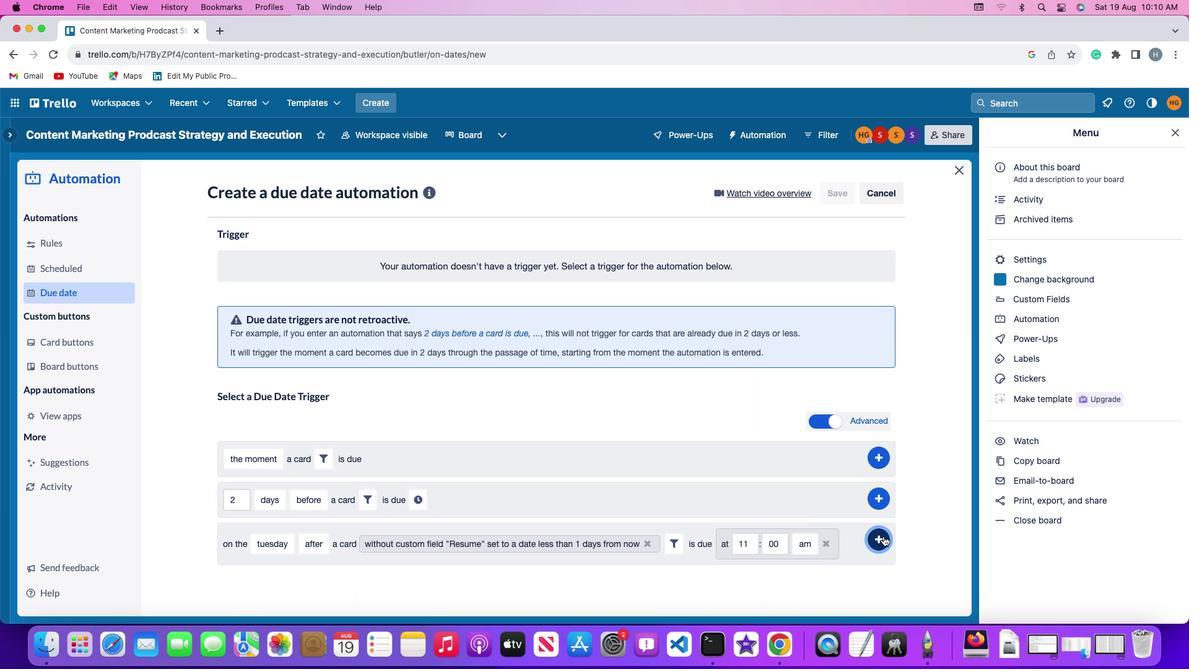 
Action: Mouse moved to (926, 461)
Screenshot: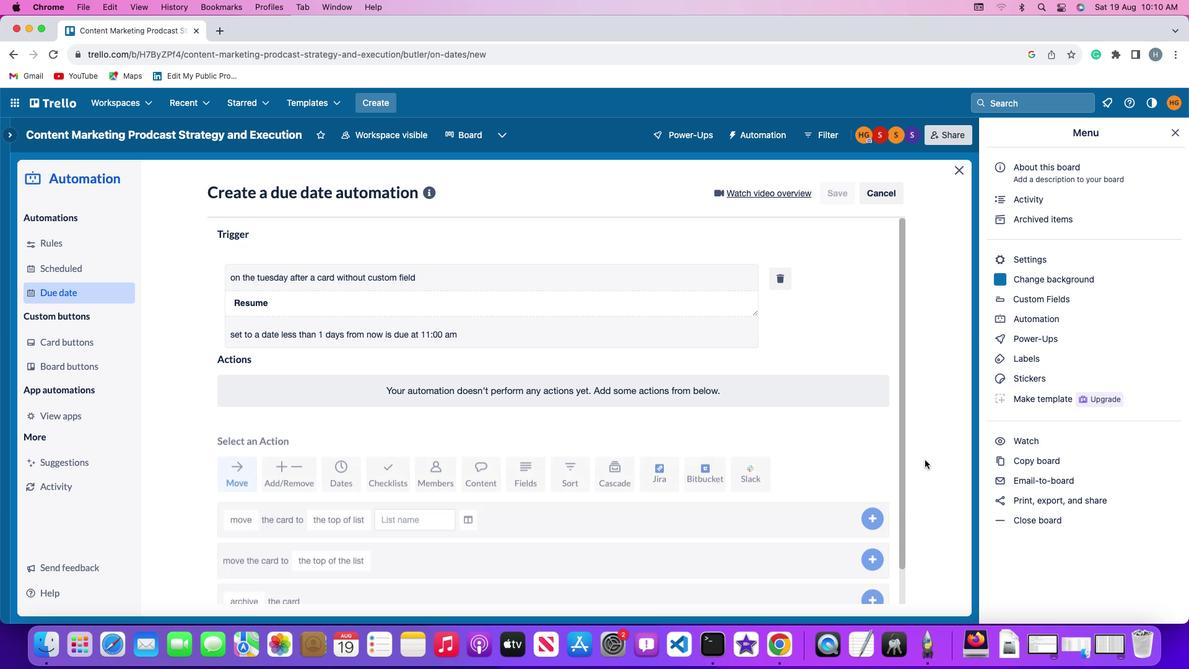 
